 Task: Open Card Emergency Response Planning in Board Website Performance to Workspace Financial Reporting and add a team member Softage.3@softage.net, a label Blue, a checklist Network Security, an attachment from your computer, a color Blue and finally, add a card description 'Plan and execute company team-building conference with team-building challenges on leadership' and a comment 'We should approach this task with a sense of curiosity and a willingness to ask questions to gain a deeper understanding.'. Add a start date 'Jan 03, 2024' with a due date 'Jan 10, 2024'
Action: Mouse moved to (436, 130)
Screenshot: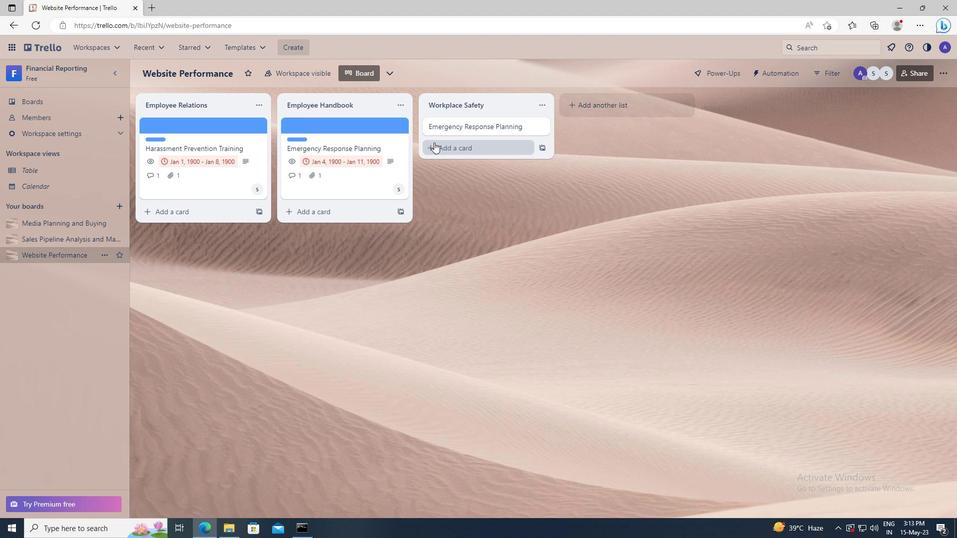 
Action: Mouse pressed left at (436, 130)
Screenshot: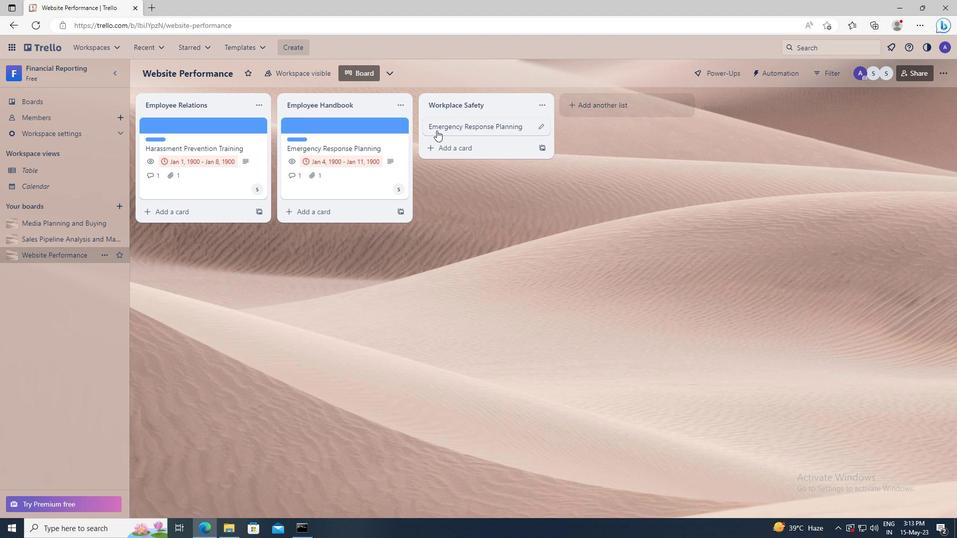 
Action: Mouse moved to (579, 161)
Screenshot: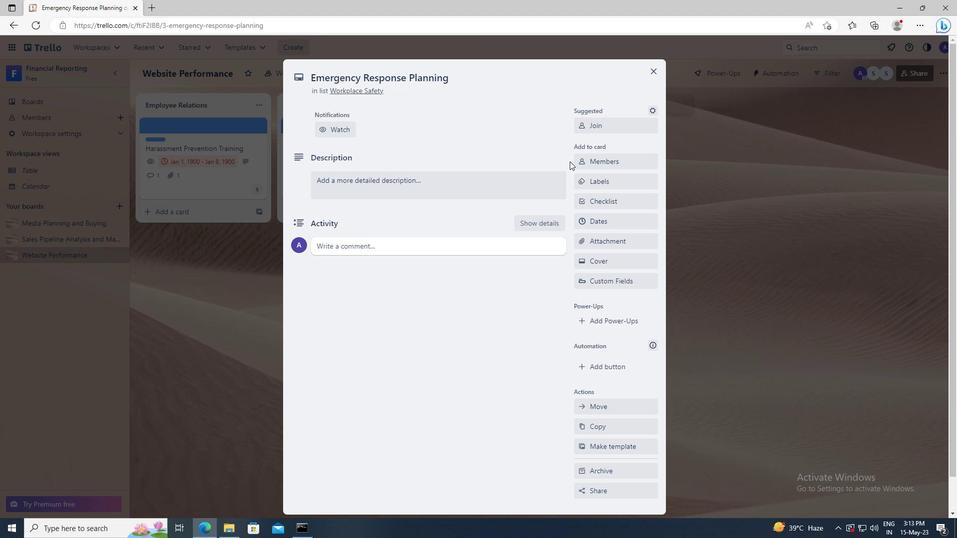 
Action: Mouse pressed left at (579, 161)
Screenshot: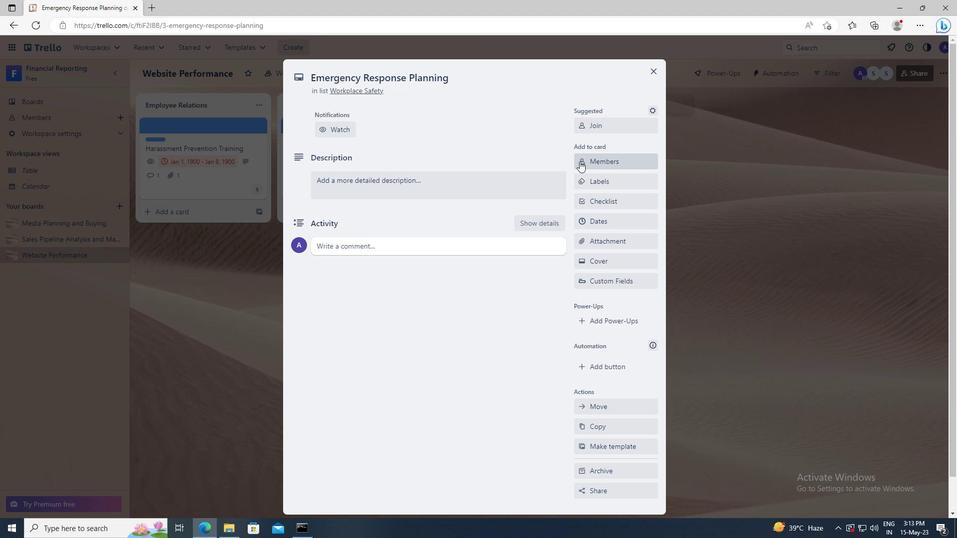 
Action: Mouse moved to (588, 208)
Screenshot: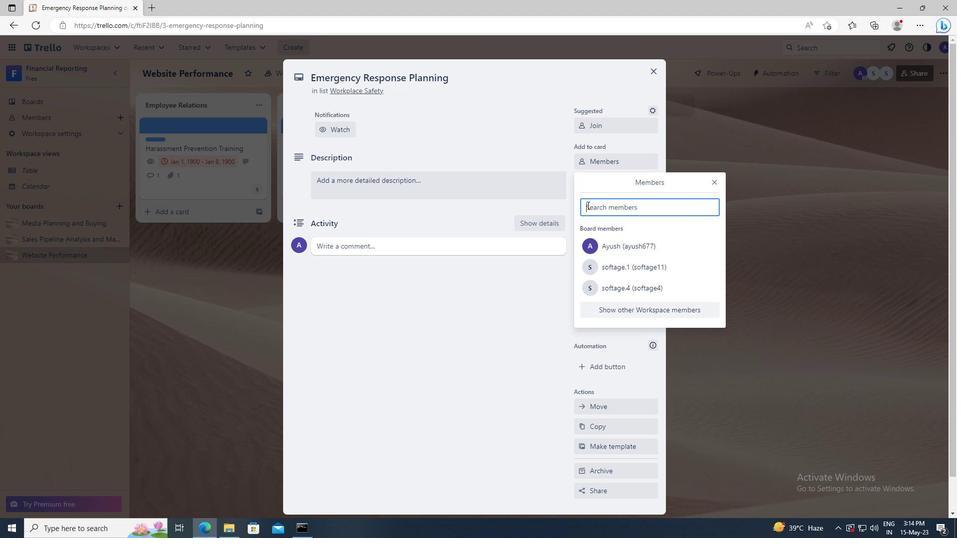 
Action: Mouse pressed left at (588, 208)
Screenshot: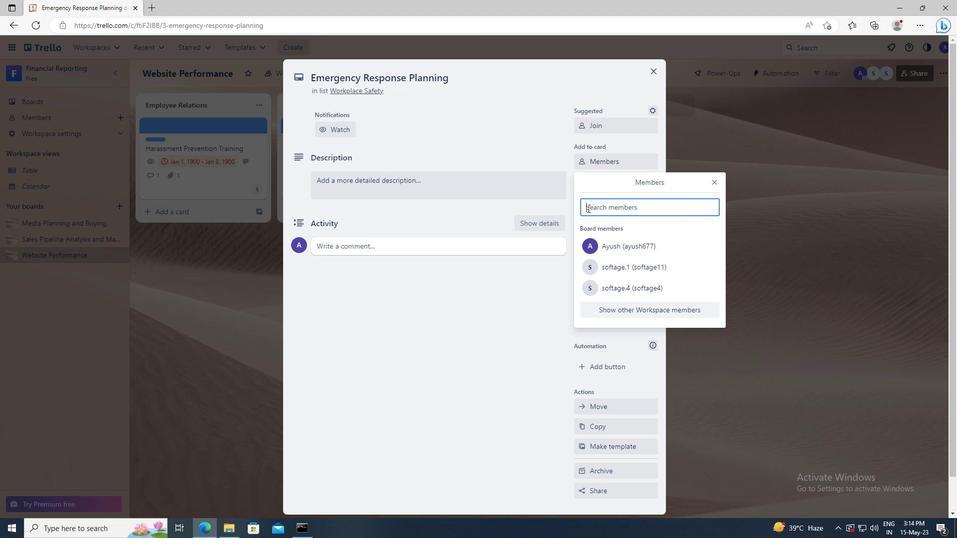 
Action: Key pressed <Key.shift>SOFTAGE.3
Screenshot: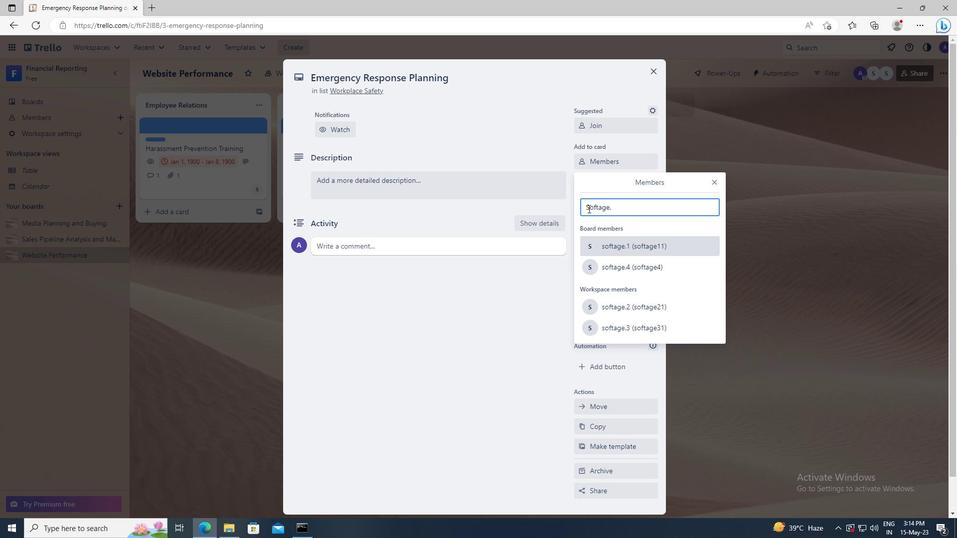 
Action: Mouse moved to (599, 298)
Screenshot: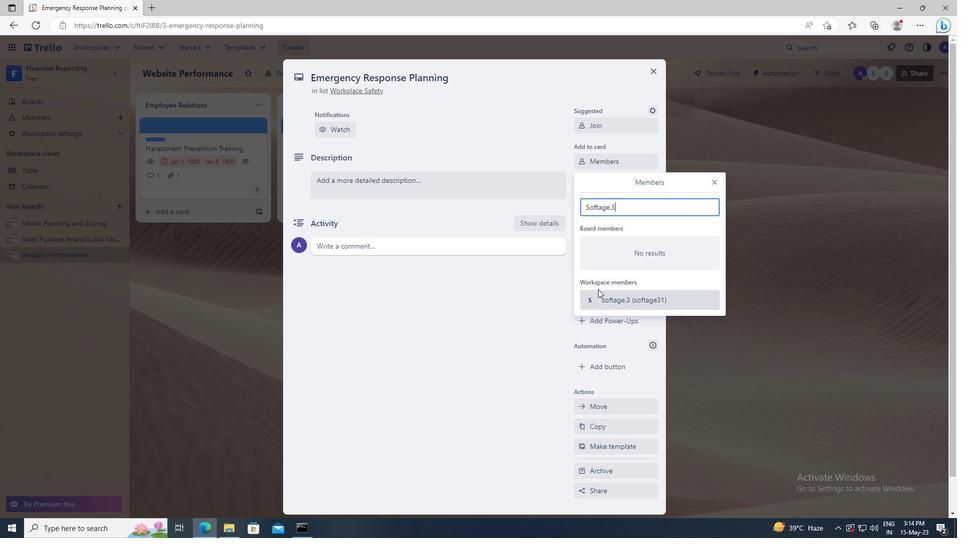 
Action: Mouse pressed left at (599, 298)
Screenshot: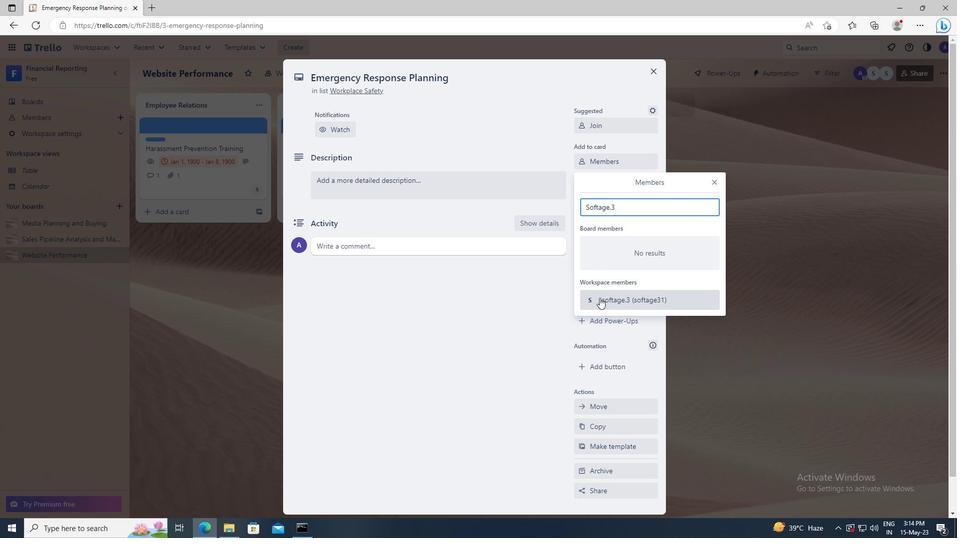 
Action: Mouse moved to (713, 184)
Screenshot: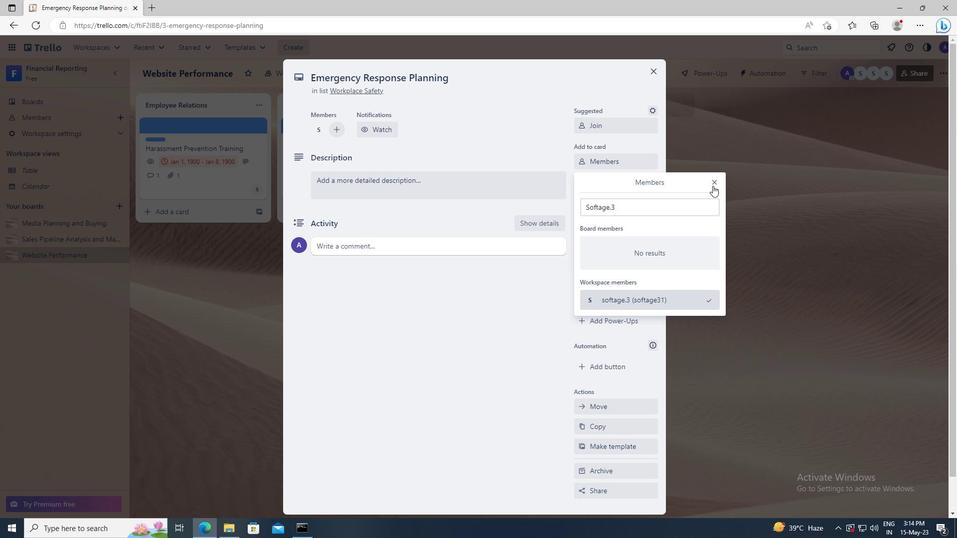 
Action: Mouse pressed left at (713, 184)
Screenshot: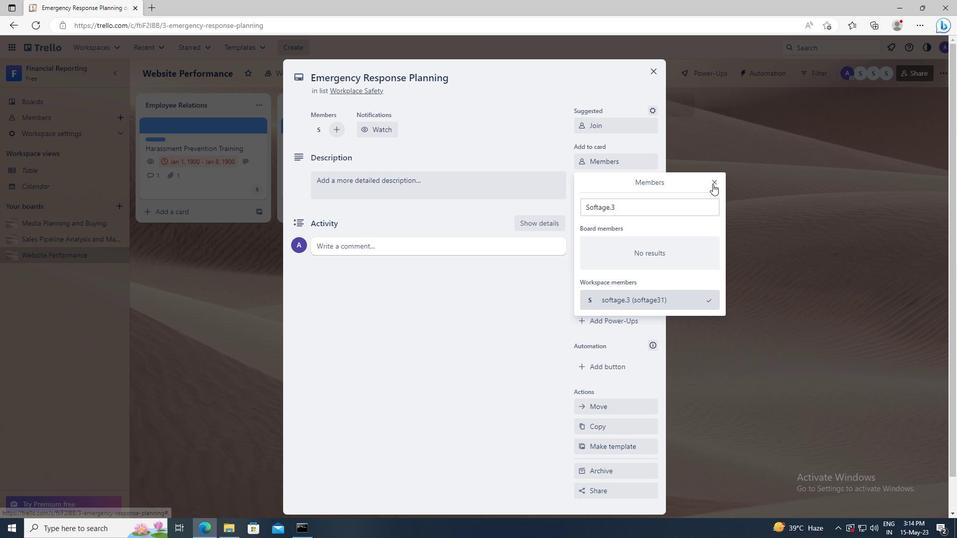 
Action: Mouse moved to (612, 183)
Screenshot: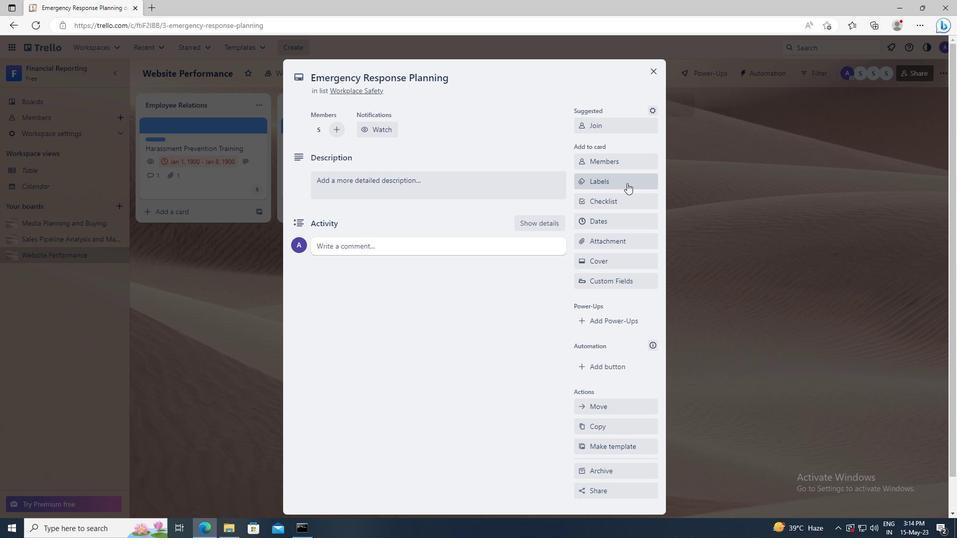 
Action: Mouse pressed left at (612, 183)
Screenshot: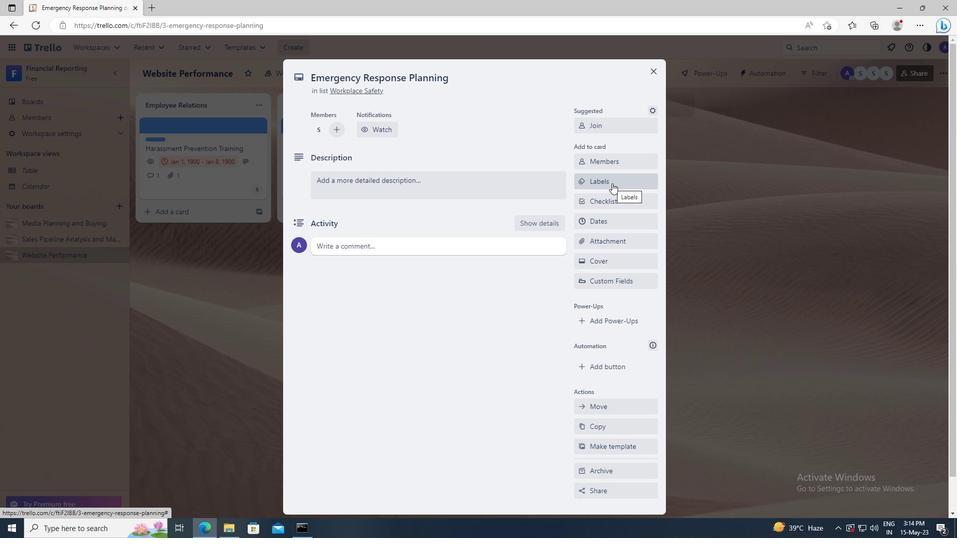 
Action: Mouse moved to (635, 378)
Screenshot: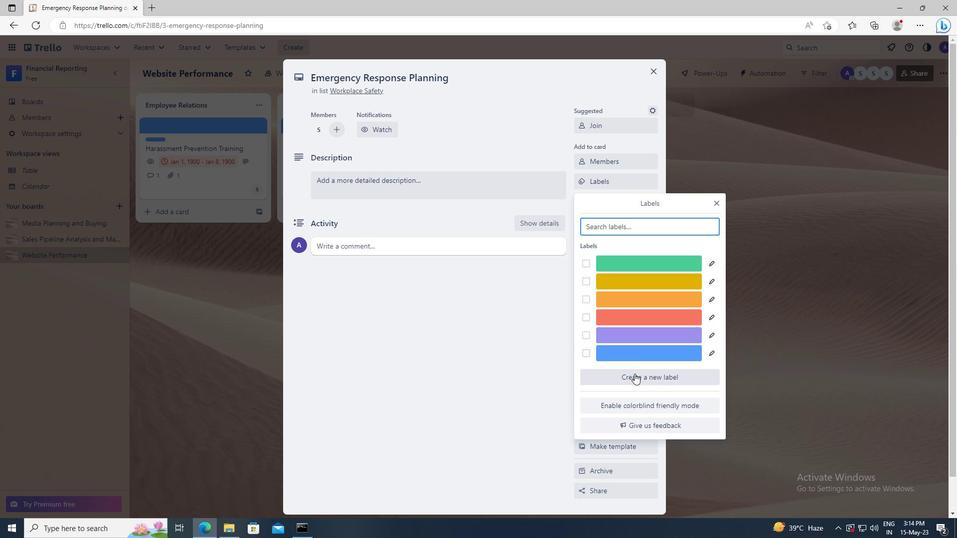 
Action: Mouse pressed left at (635, 378)
Screenshot: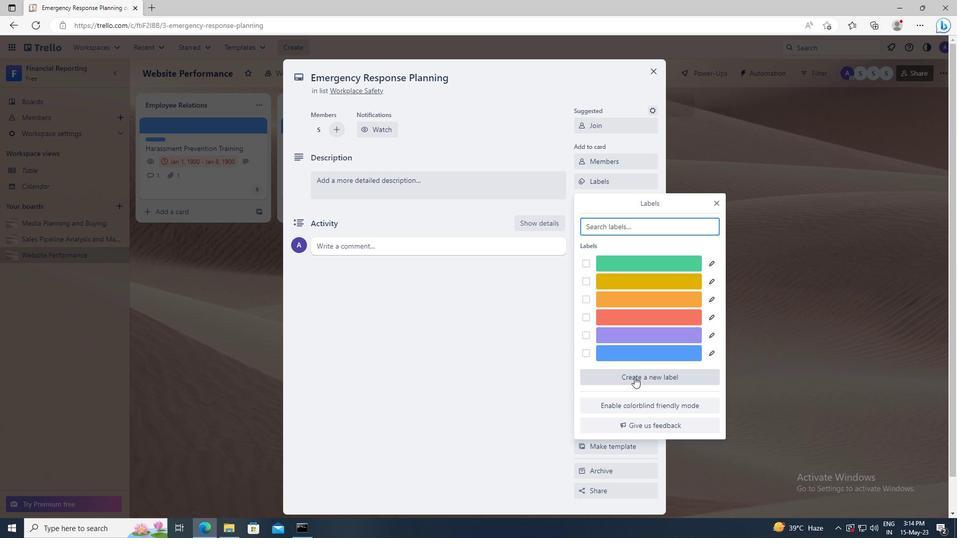 
Action: Mouse moved to (595, 400)
Screenshot: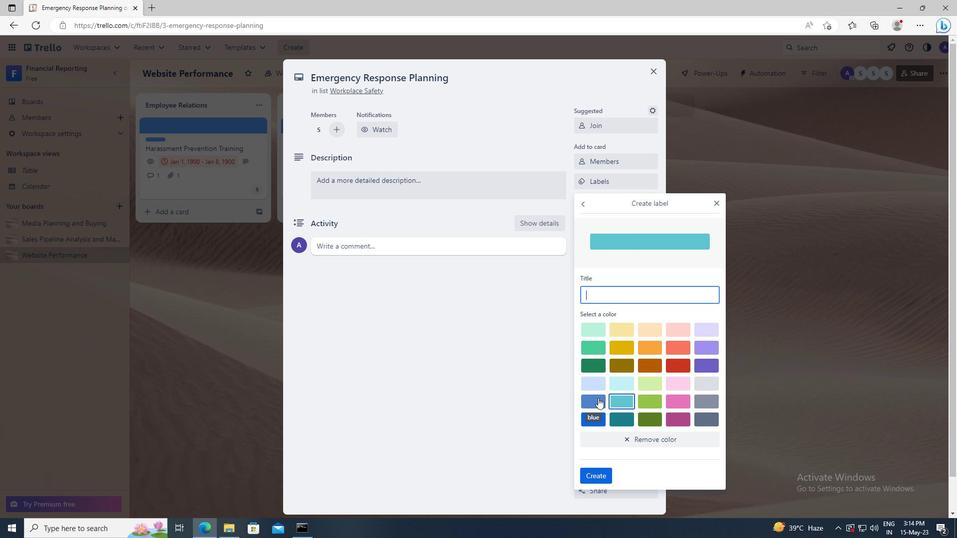 
Action: Mouse pressed left at (595, 400)
Screenshot: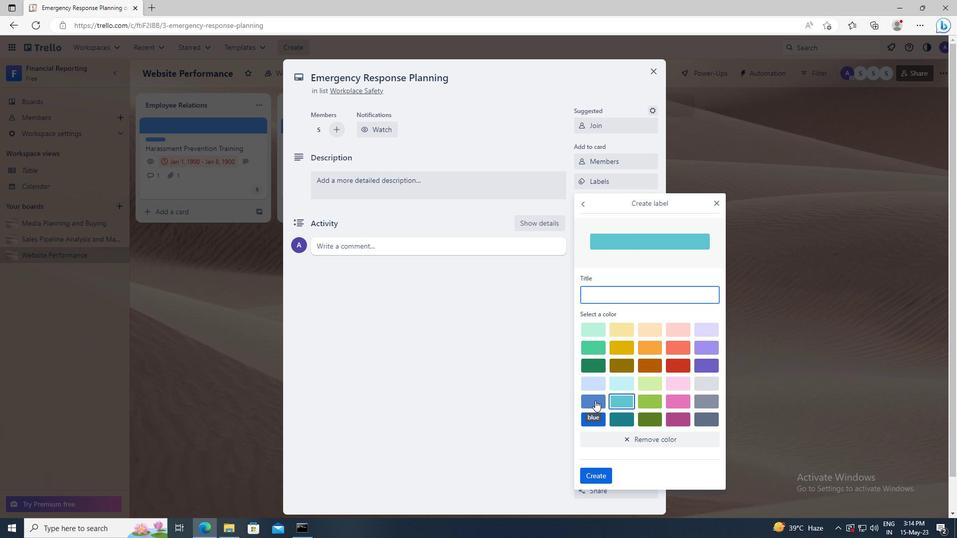 
Action: Mouse moved to (595, 474)
Screenshot: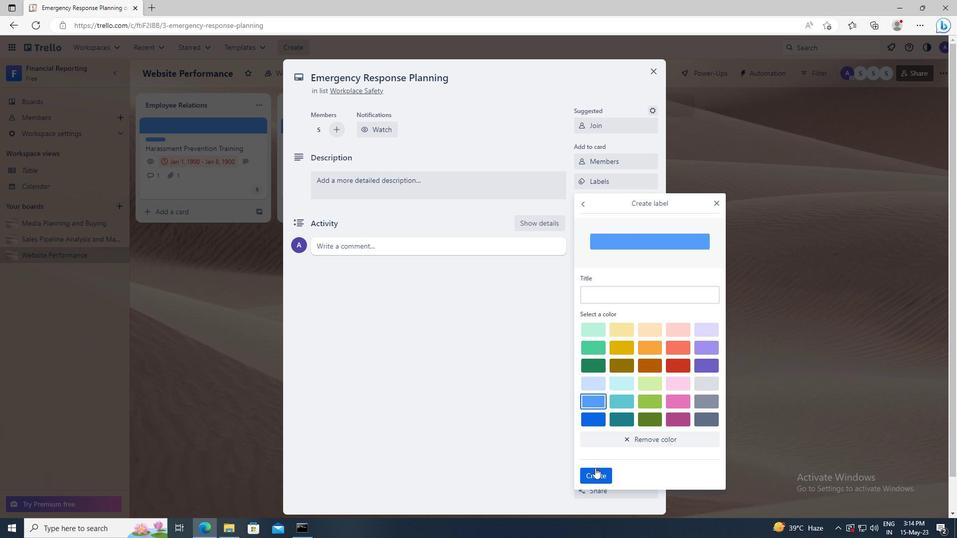 
Action: Mouse pressed left at (595, 474)
Screenshot: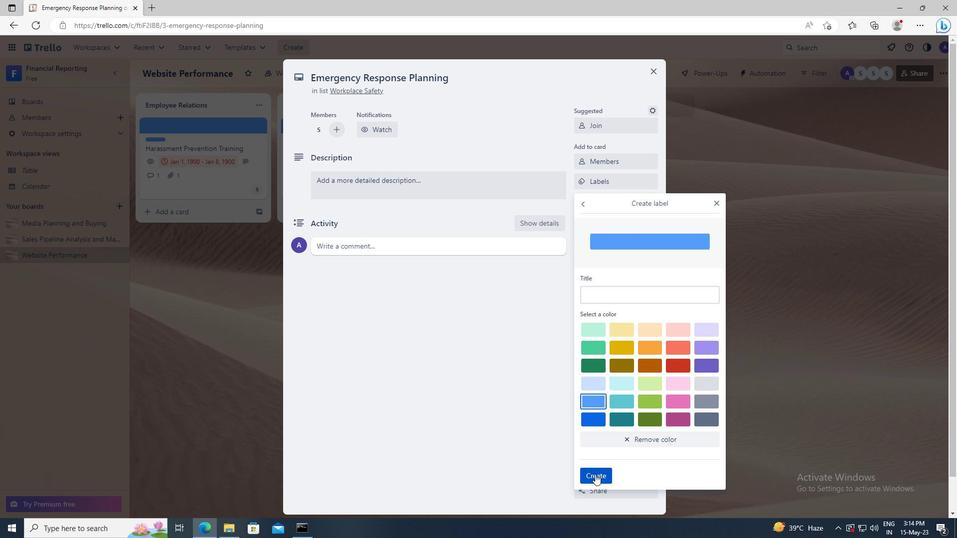 
Action: Mouse moved to (716, 203)
Screenshot: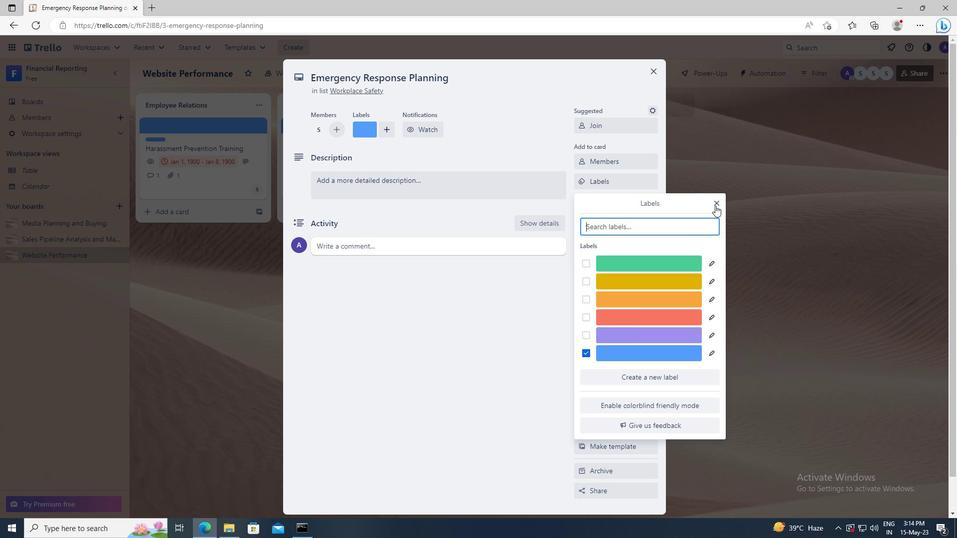 
Action: Mouse pressed left at (716, 203)
Screenshot: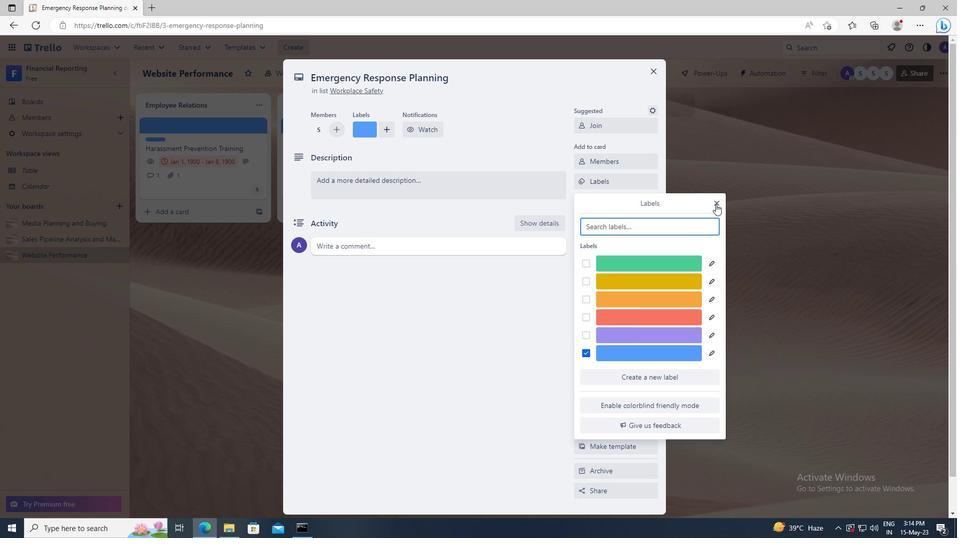 
Action: Mouse moved to (626, 201)
Screenshot: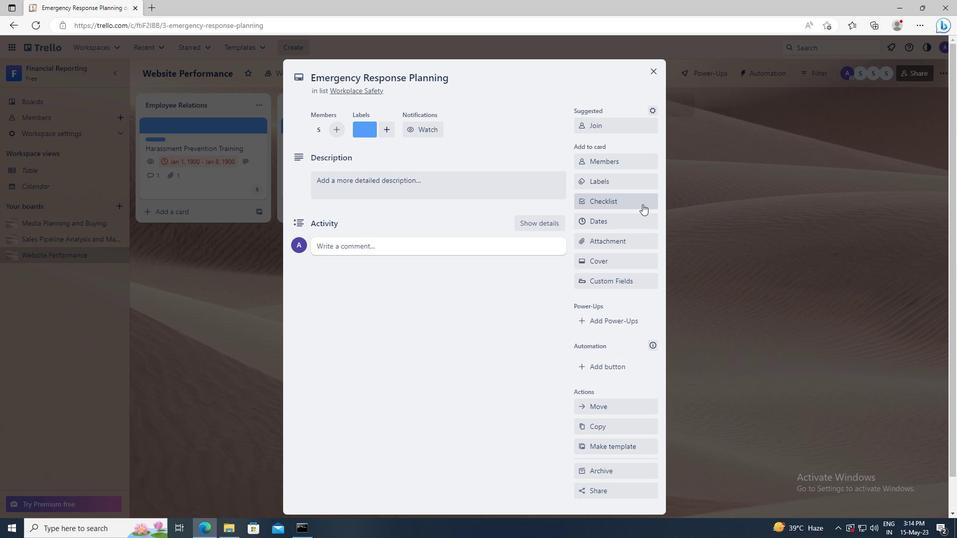 
Action: Mouse pressed left at (626, 201)
Screenshot: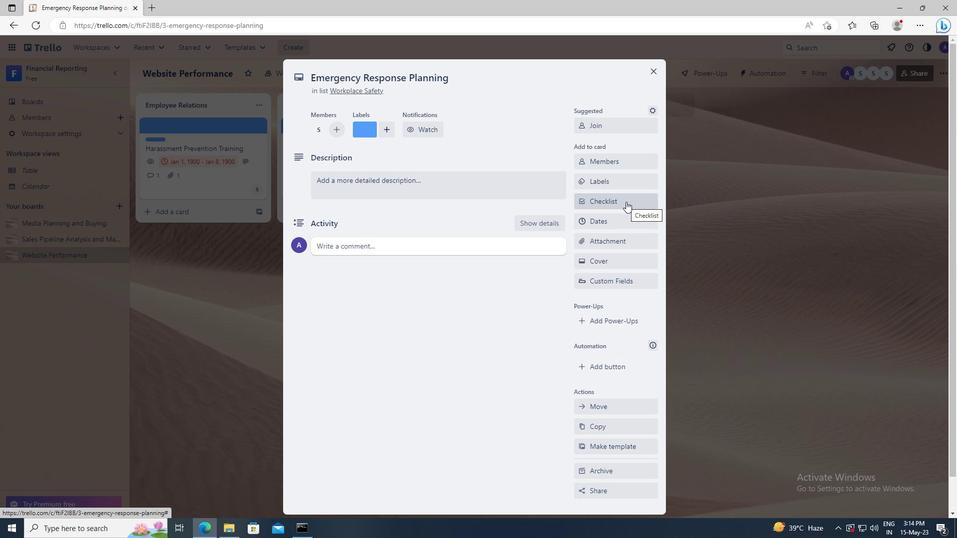 
Action: Key pressed <Key.shift>NETWORK<Key.space><Key.shift_r>SECURITY
Screenshot: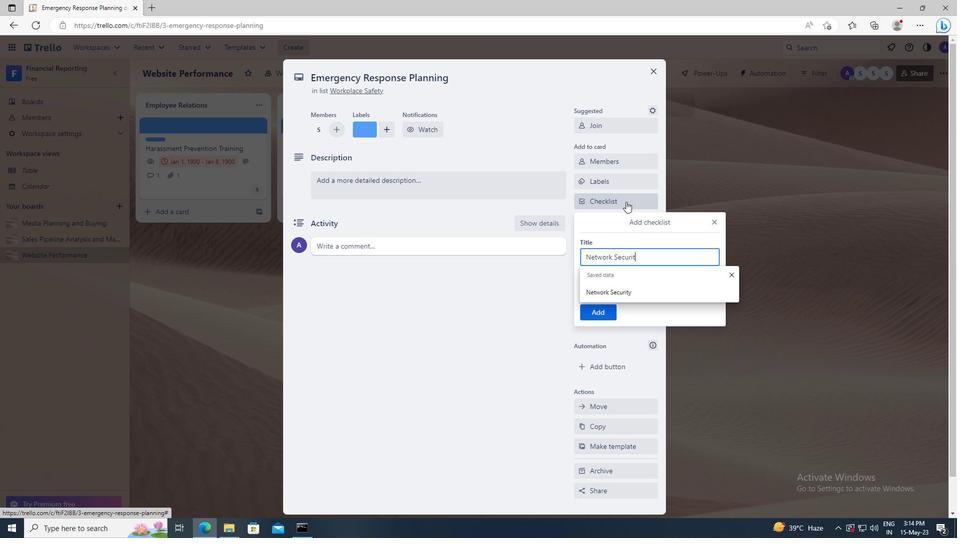 
Action: Mouse moved to (606, 310)
Screenshot: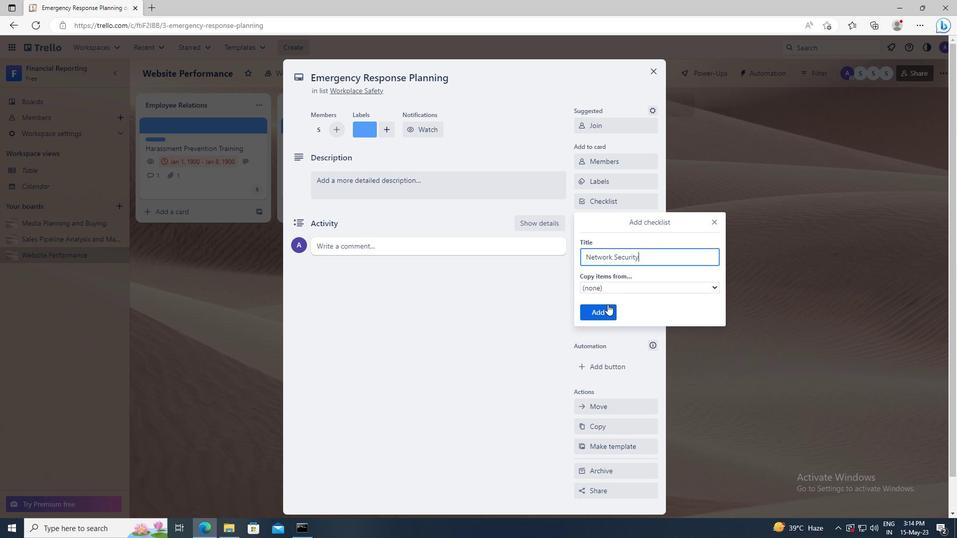 
Action: Mouse pressed left at (606, 310)
Screenshot: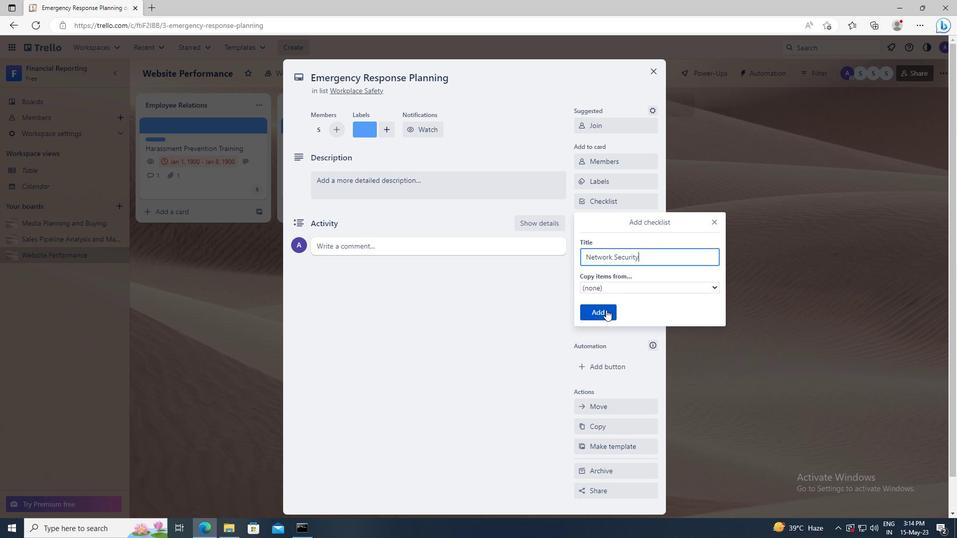 
Action: Mouse moved to (600, 246)
Screenshot: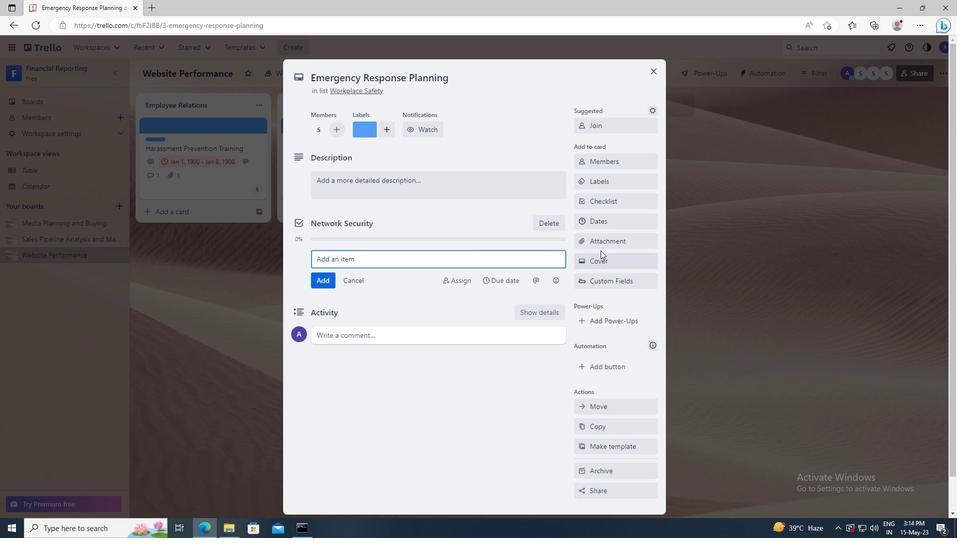
Action: Mouse pressed left at (600, 246)
Screenshot: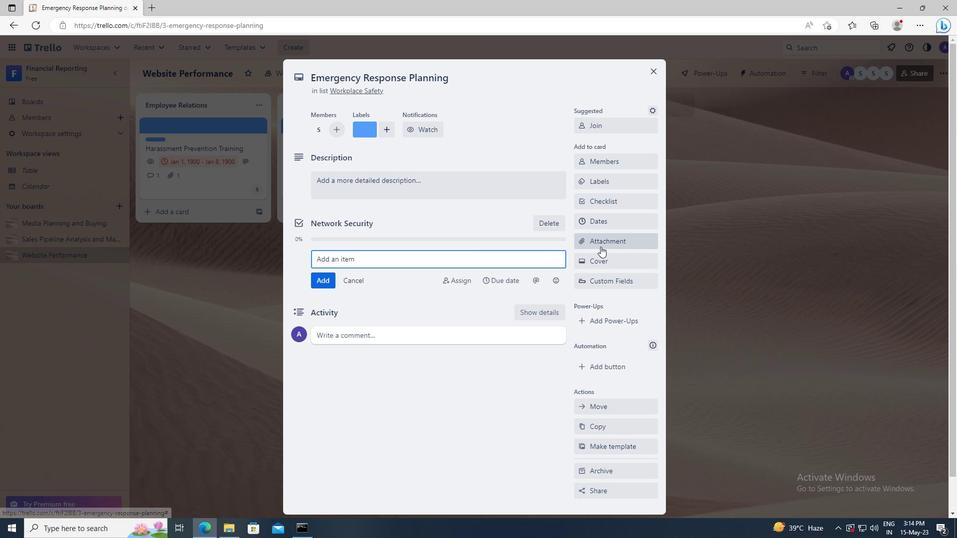 
Action: Mouse moved to (599, 283)
Screenshot: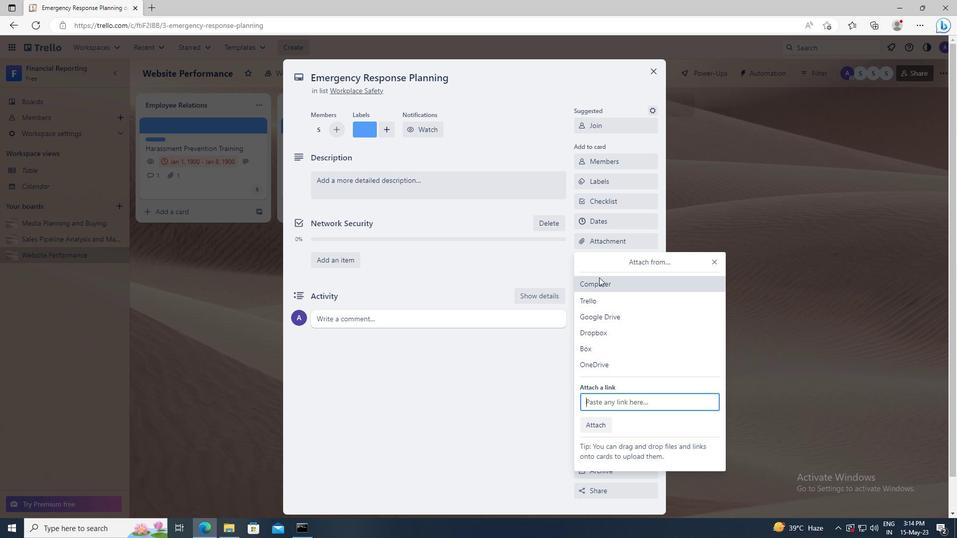 
Action: Mouse pressed left at (599, 283)
Screenshot: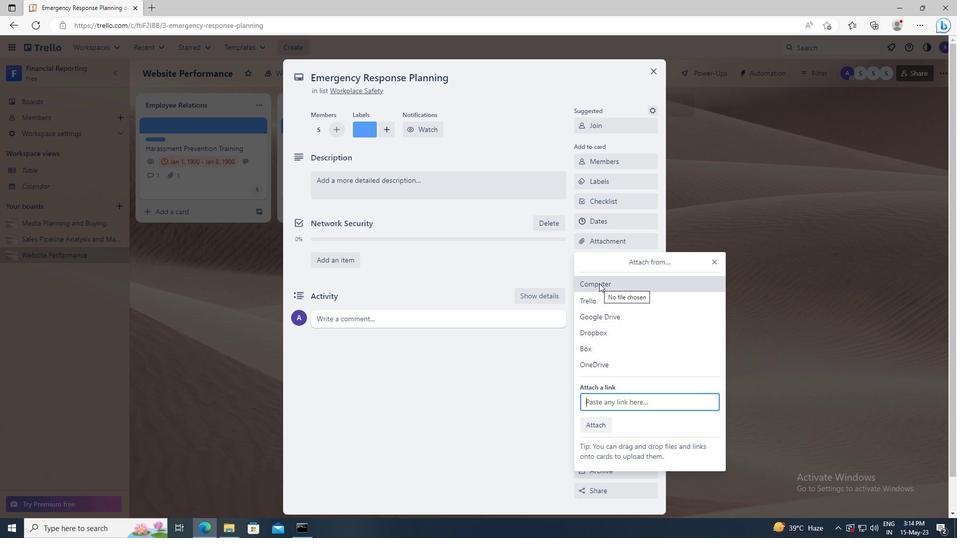 
Action: Mouse moved to (266, 89)
Screenshot: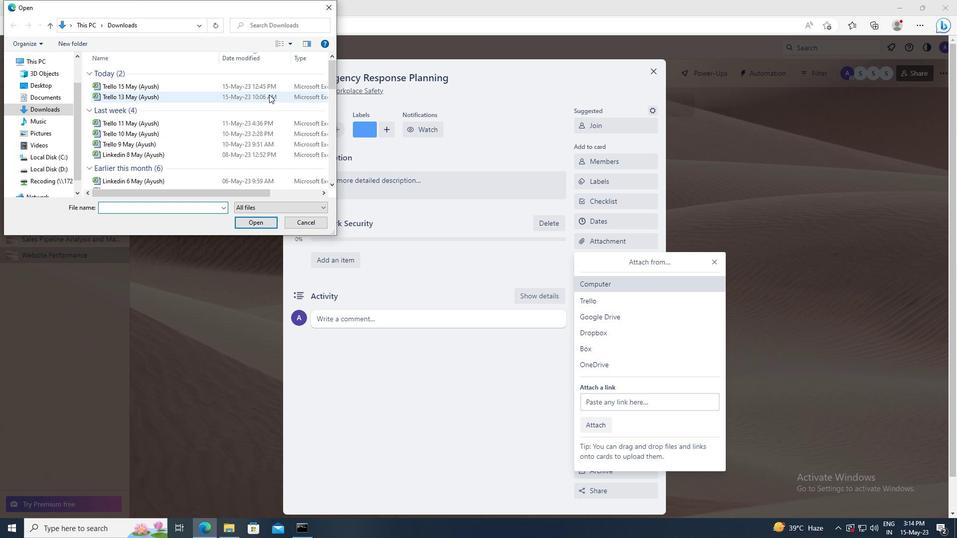 
Action: Mouse pressed left at (266, 89)
Screenshot: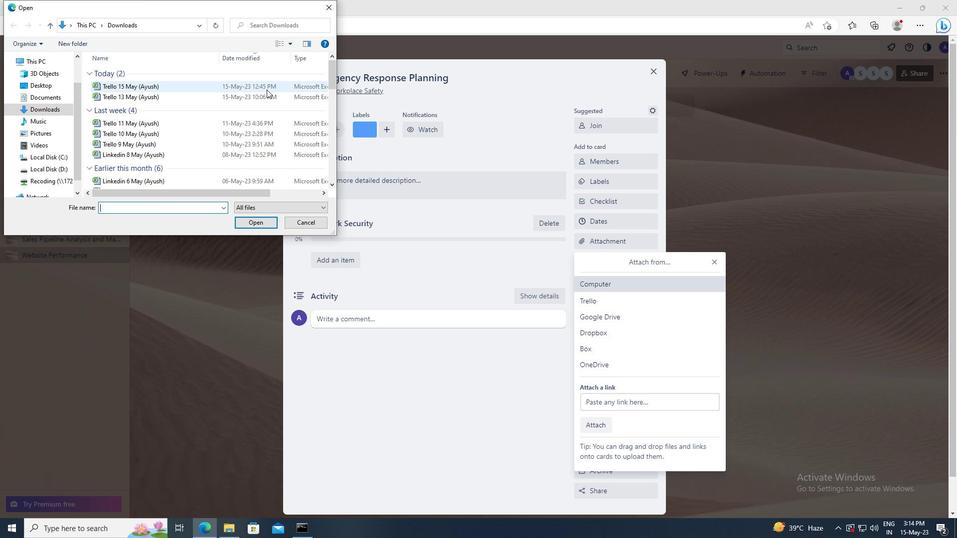 
Action: Mouse moved to (270, 221)
Screenshot: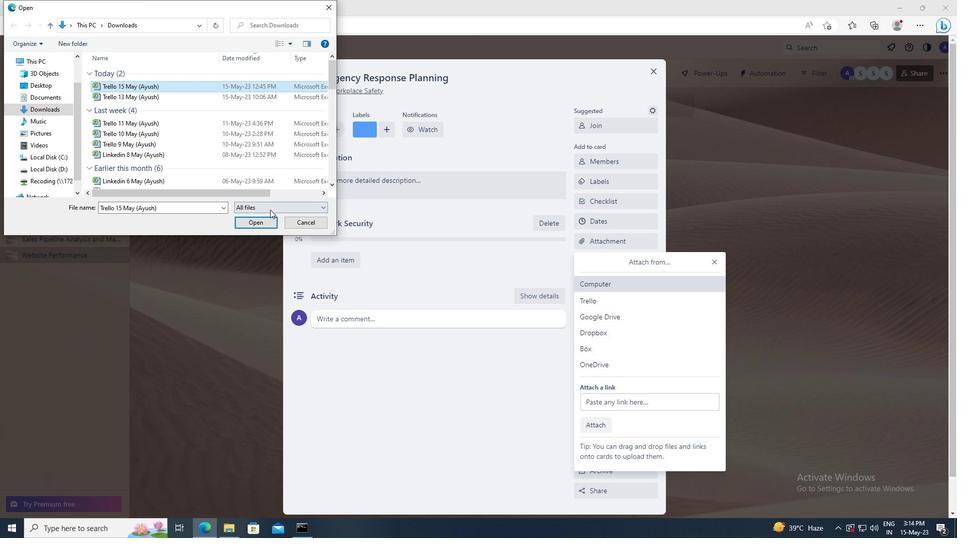 
Action: Mouse pressed left at (270, 221)
Screenshot: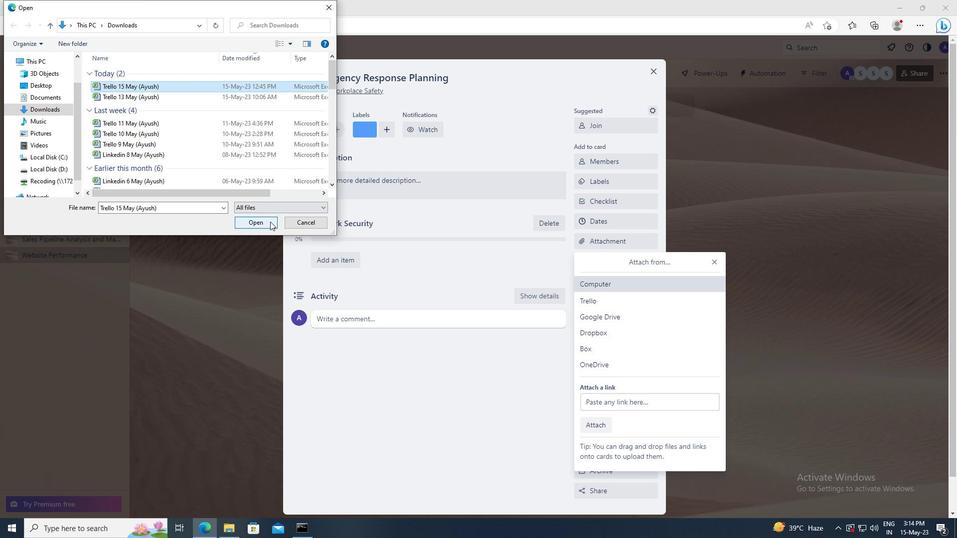 
Action: Mouse moved to (587, 264)
Screenshot: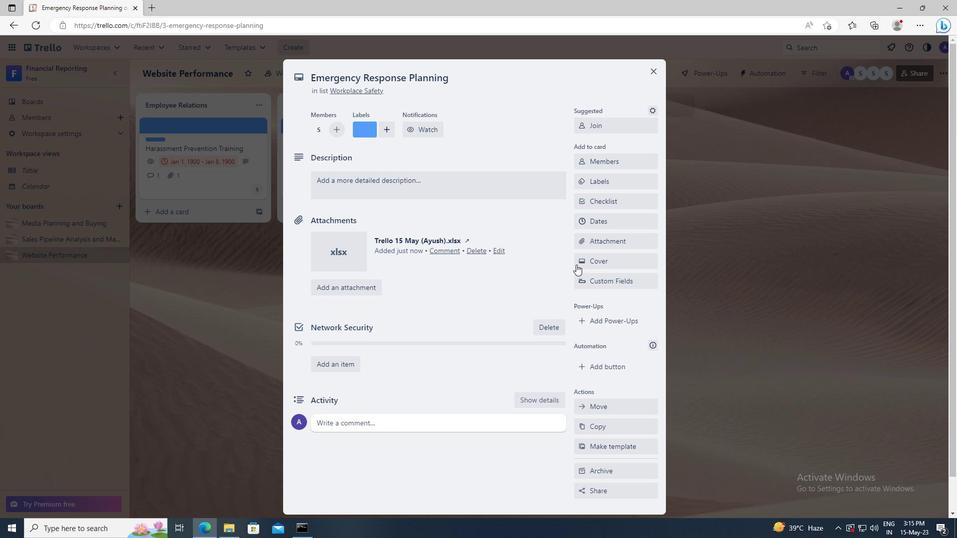 
Action: Mouse pressed left at (587, 264)
Screenshot: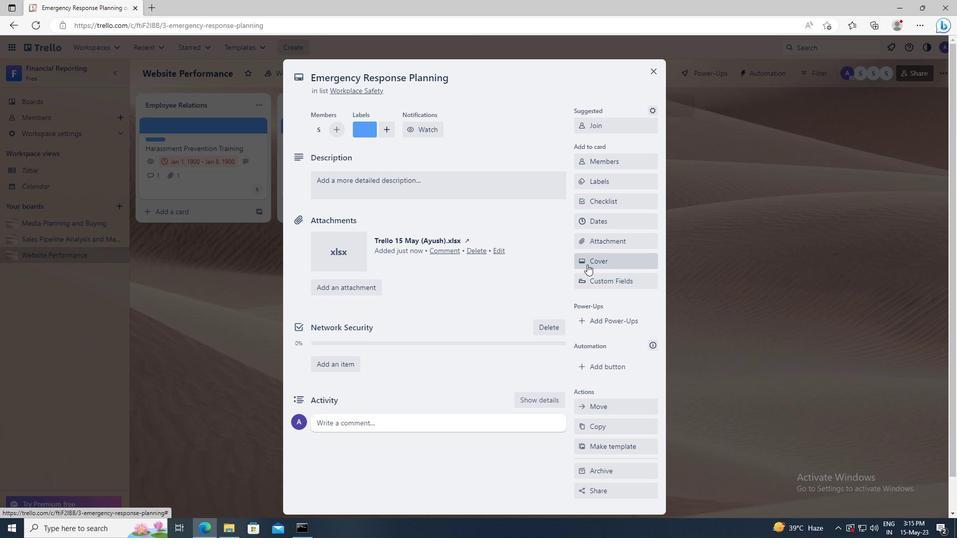 
Action: Mouse moved to (592, 339)
Screenshot: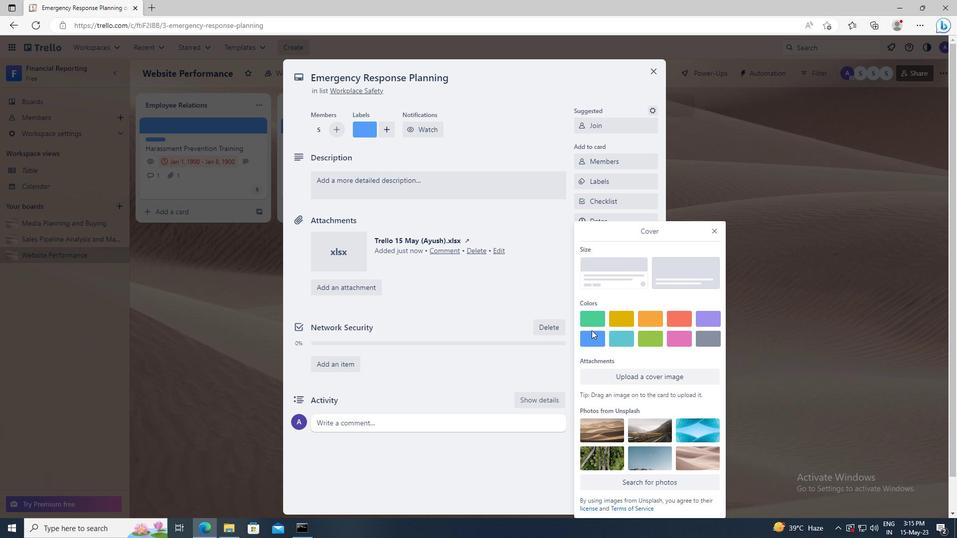 
Action: Mouse pressed left at (592, 339)
Screenshot: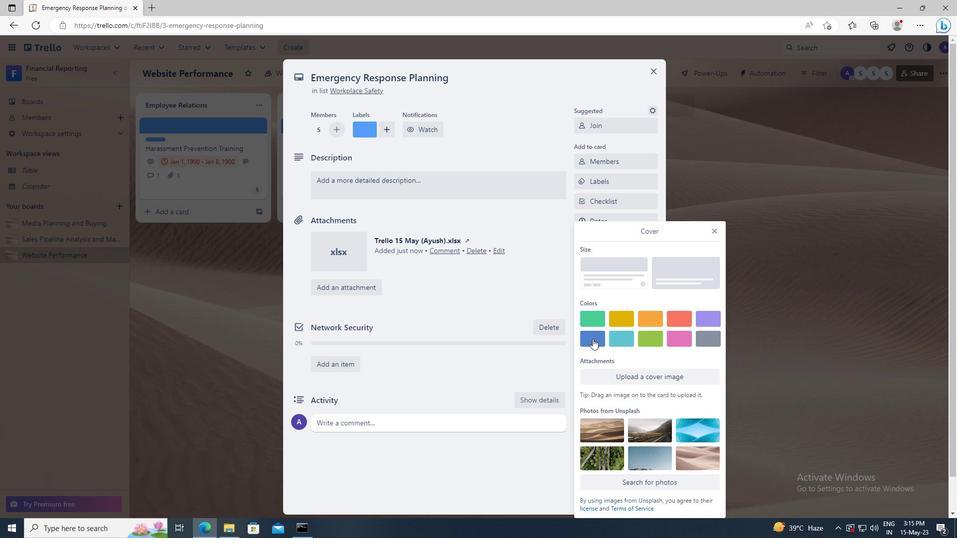 
Action: Mouse moved to (716, 212)
Screenshot: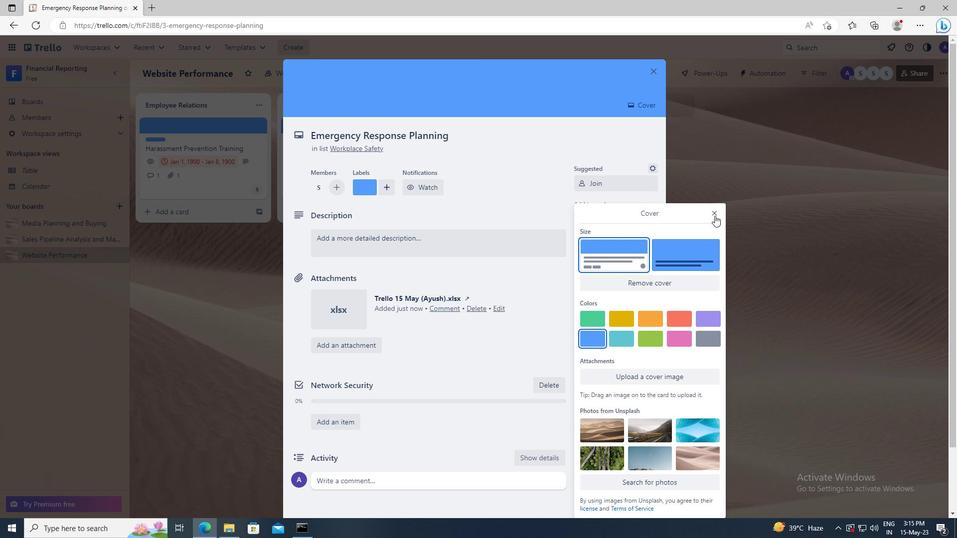 
Action: Mouse pressed left at (716, 212)
Screenshot: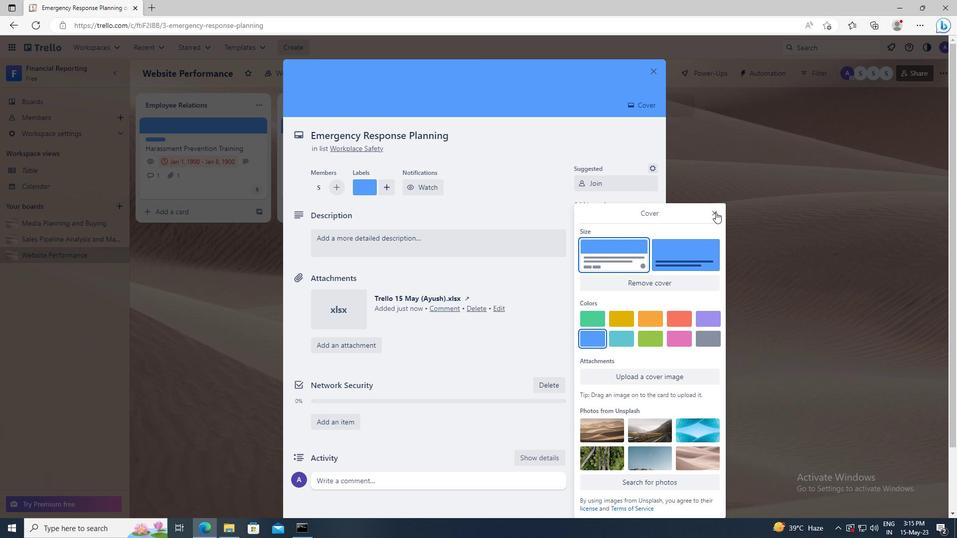 
Action: Mouse moved to (518, 240)
Screenshot: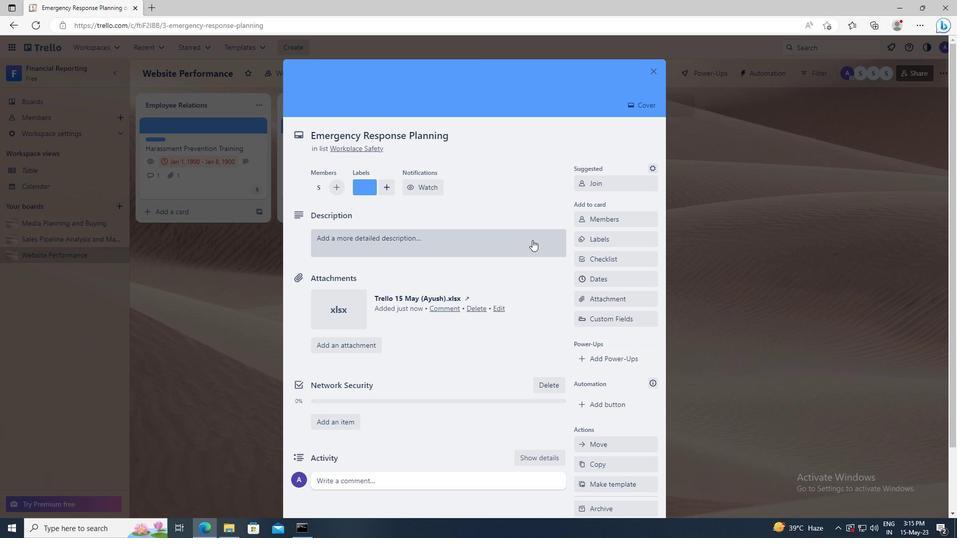 
Action: Mouse pressed left at (518, 240)
Screenshot: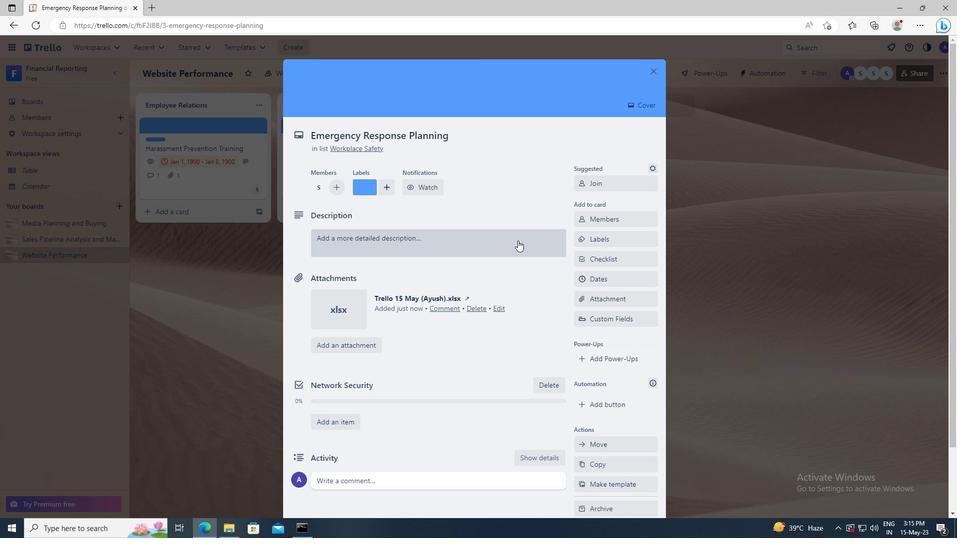 
Action: Key pressed <Key.shift>PLAN<Key.space>AND<Key.space>EXECUTE<Key.space>COMPANY<Key.space>TEAM-BUILDING<Key.space>CONFERENCE<Key.space>WITH<Key.space>TEAM-BUILDING<Key.space>CHALLENGES<Key.space>ON<Key.space>LEADERSHIP
Screenshot: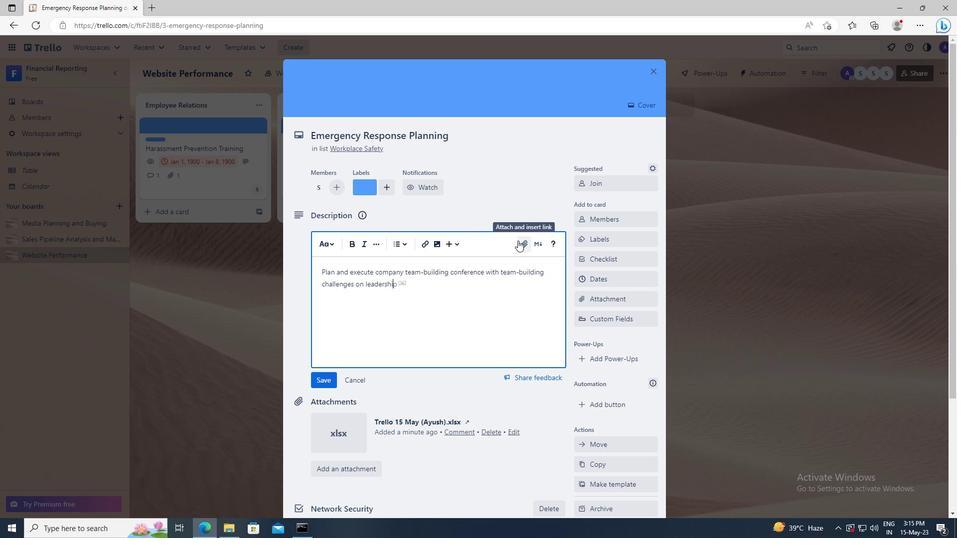 
Action: Mouse scrolled (518, 240) with delta (0, 0)
Screenshot: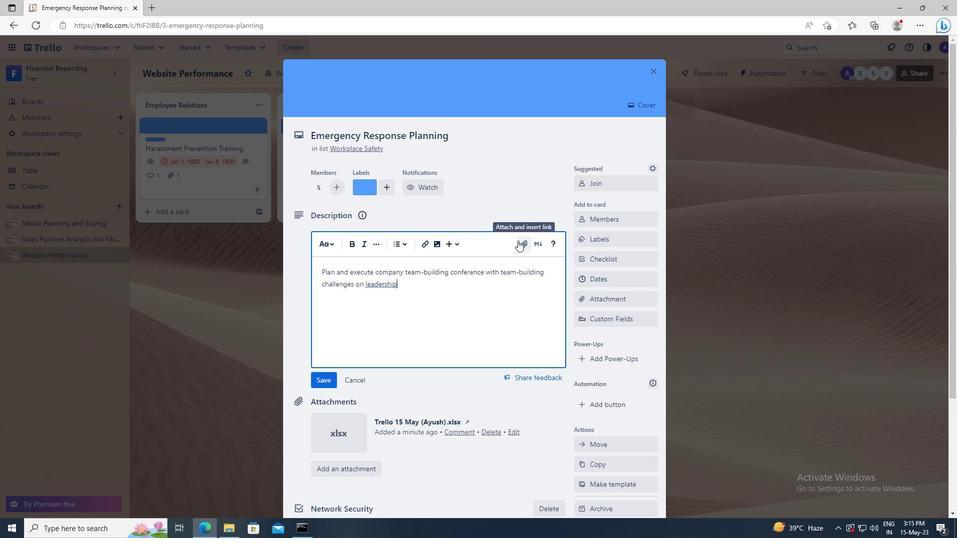
Action: Mouse moved to (329, 308)
Screenshot: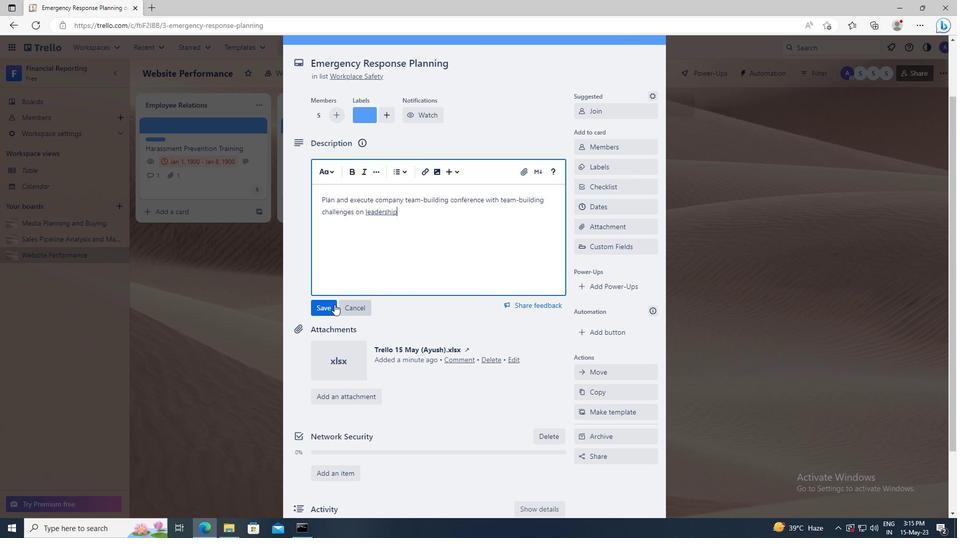 
Action: Mouse pressed left at (329, 308)
Screenshot: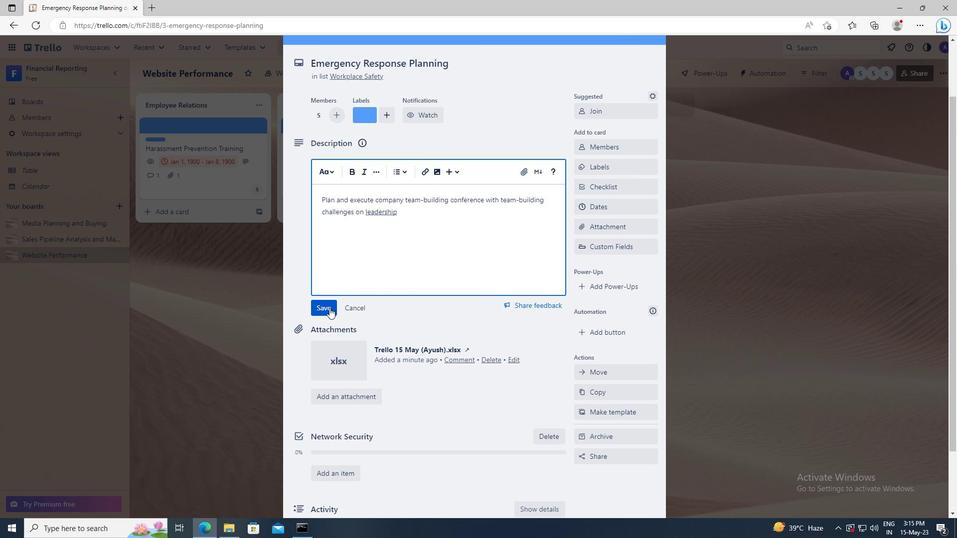 
Action: Mouse moved to (329, 335)
Screenshot: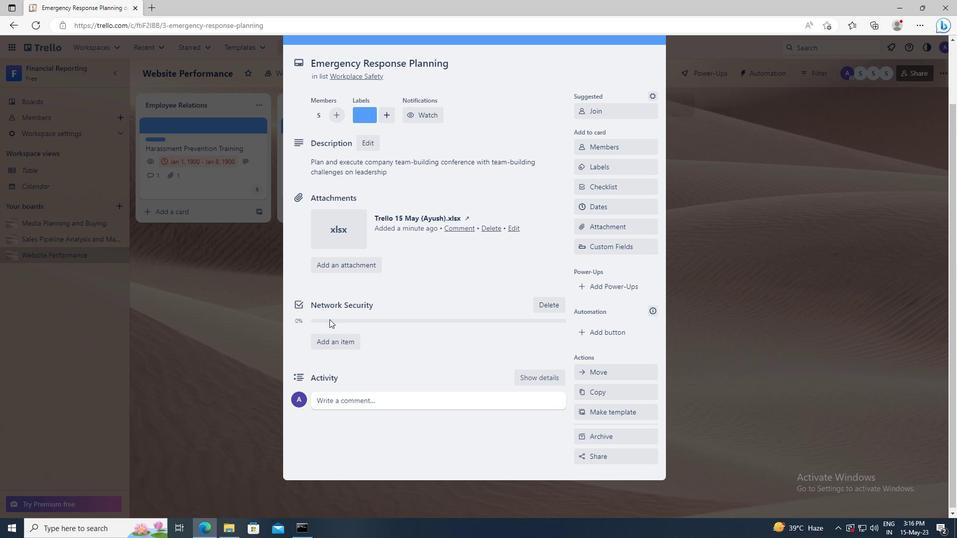 
Action: Mouse scrolled (329, 335) with delta (0, 0)
Screenshot: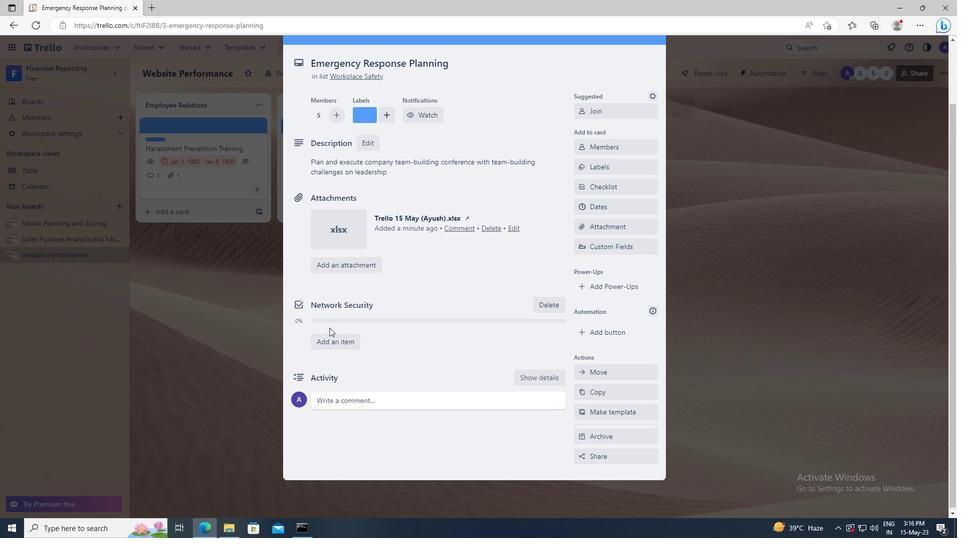 
Action: Mouse moved to (338, 399)
Screenshot: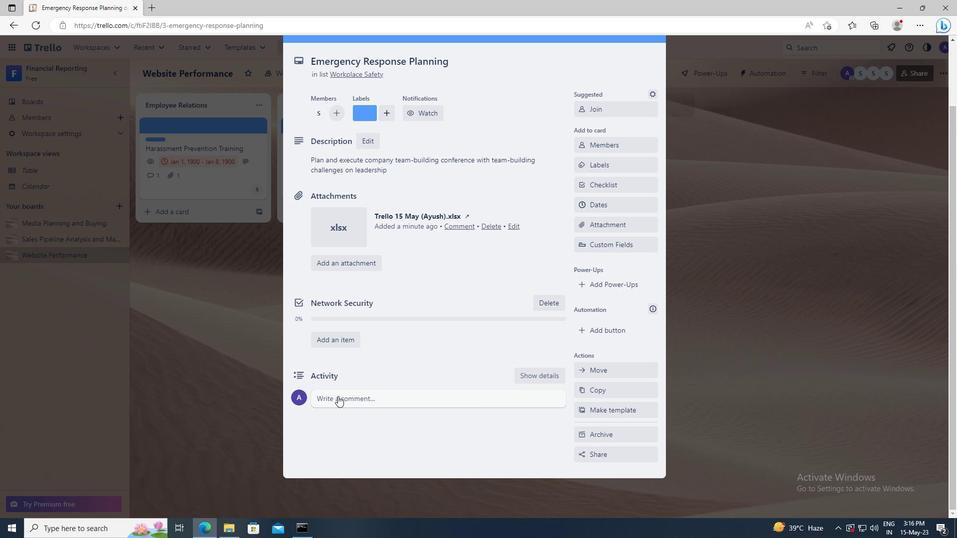 
Action: Mouse pressed left at (338, 399)
Screenshot: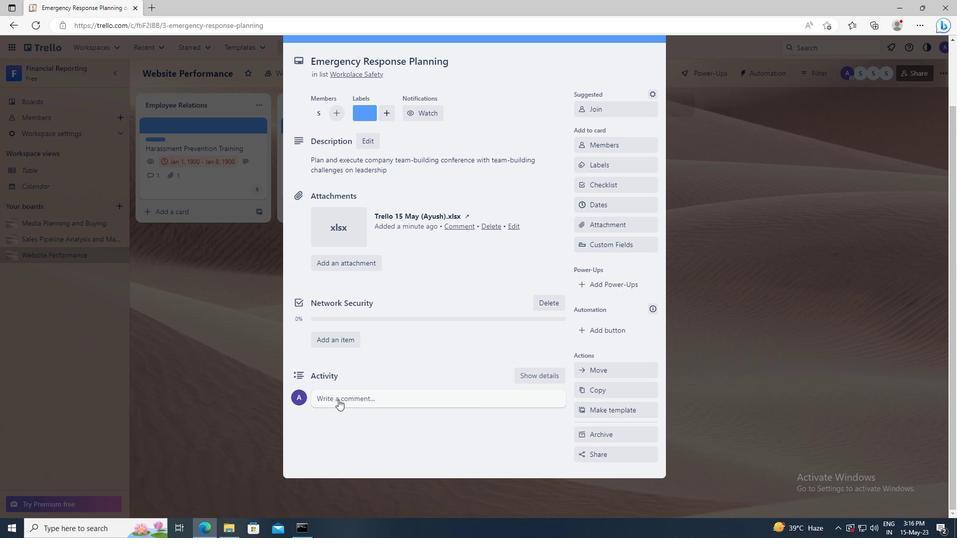 
Action: Key pressed <Key.shift_r>WE<Key.space>SHOULD<Key.space>APPROACH<Key.space>THIS<Key.space>TASK<Key.space>WITH<Key.space>A<Key.space>SENSE<Key.space>OF<Key.space>CURIOSITY<Key.space>AND<Key.space>A<Key.space>WILLINGNESS<Key.space>TO<Key.space>ASK<Key.space>QUESTIONS<Key.space>TO<Key.space>GAIN<Key.space>A<Key.space>DEEPER<Key.space>UNDERSTANDING.
Screenshot: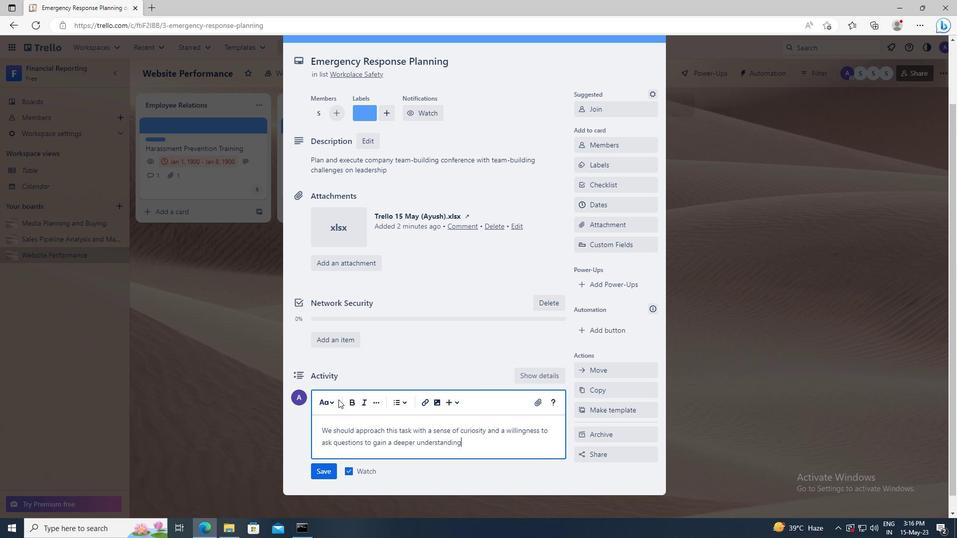 
Action: Mouse moved to (333, 468)
Screenshot: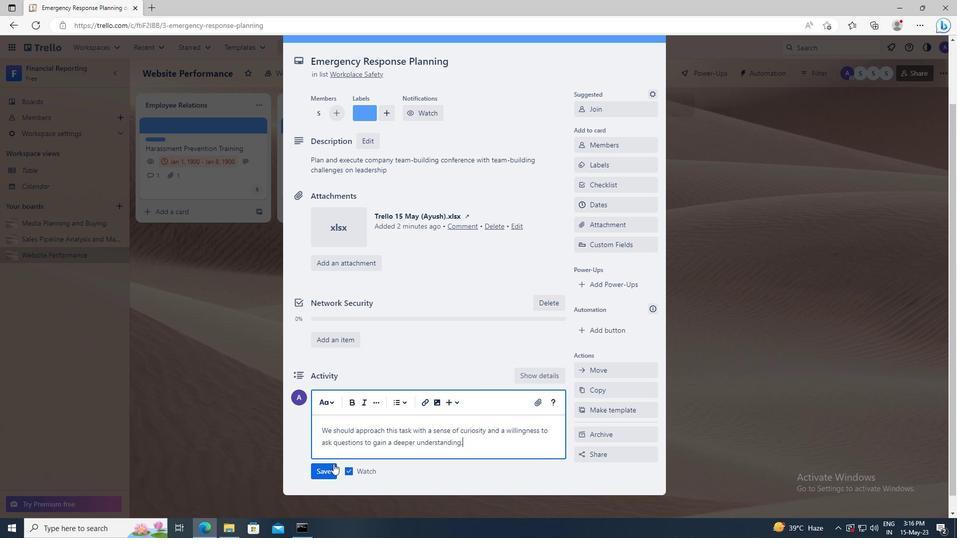 
Action: Mouse pressed left at (333, 468)
Screenshot: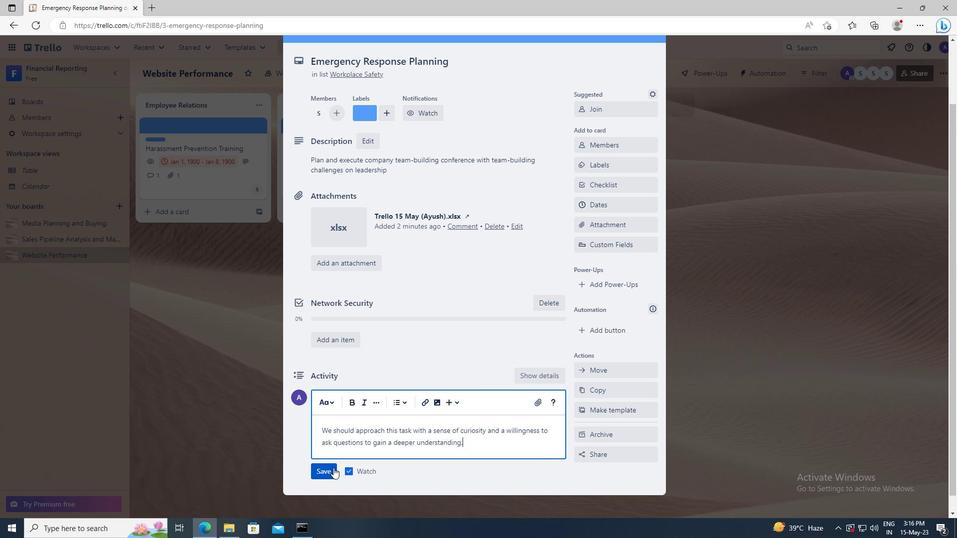 
Action: Mouse moved to (605, 207)
Screenshot: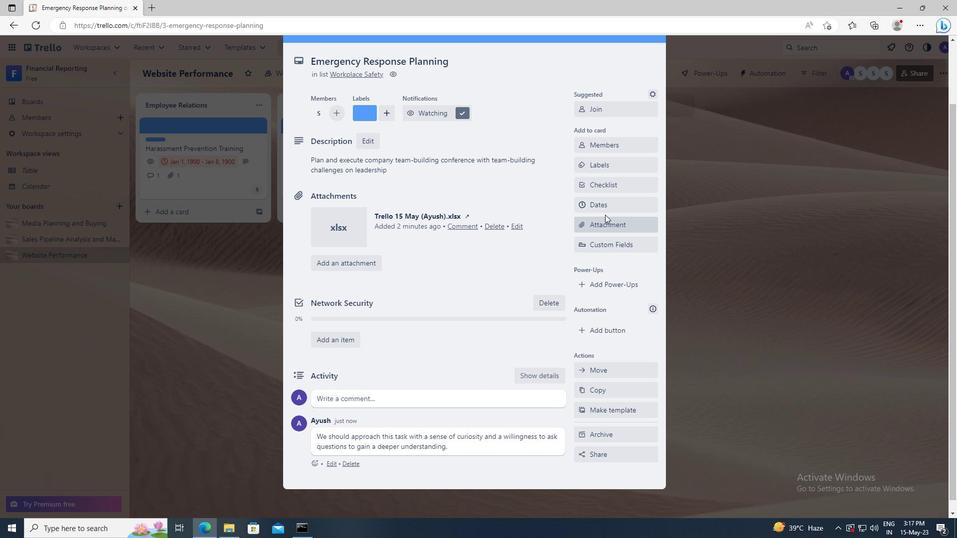 
Action: Mouse pressed left at (605, 207)
Screenshot: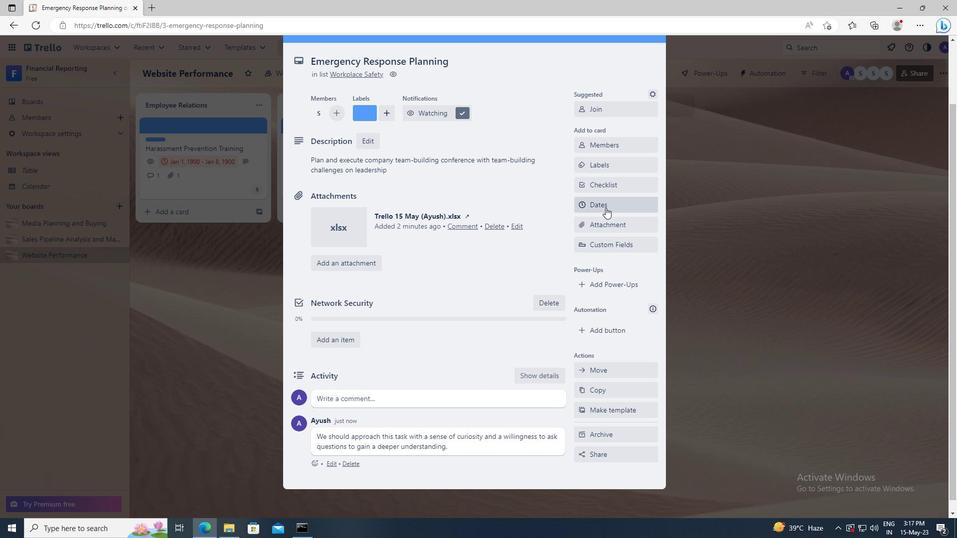 
Action: Mouse moved to (586, 254)
Screenshot: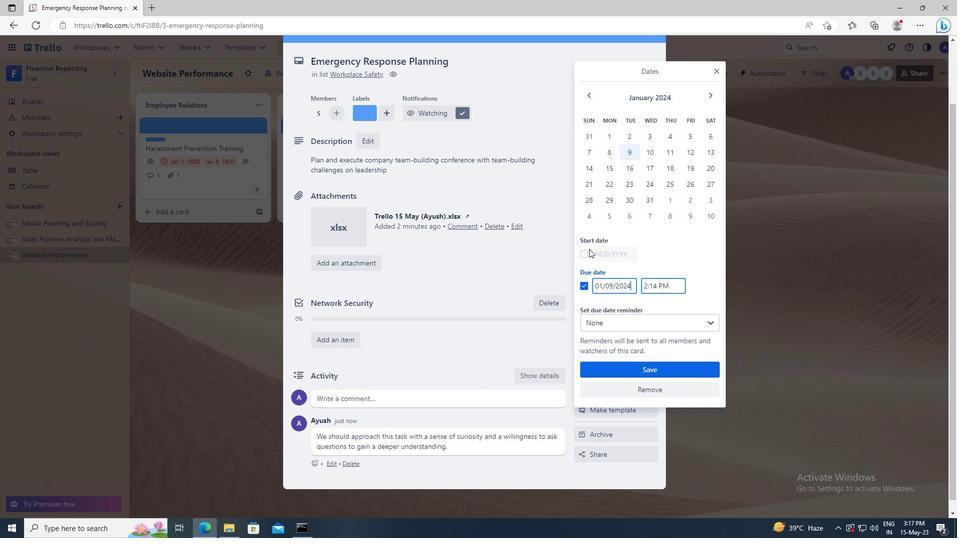 
Action: Mouse pressed left at (586, 254)
Screenshot: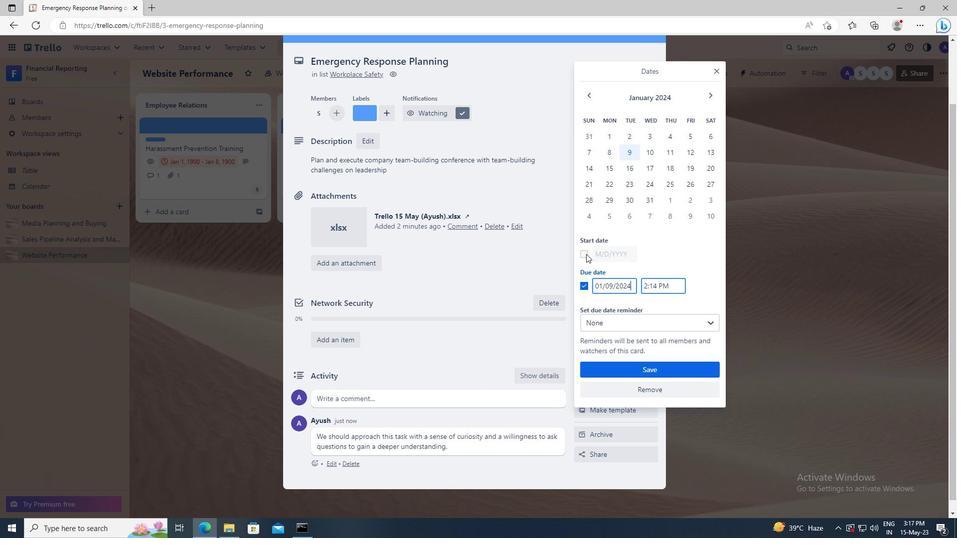 
Action: Mouse moved to (633, 252)
Screenshot: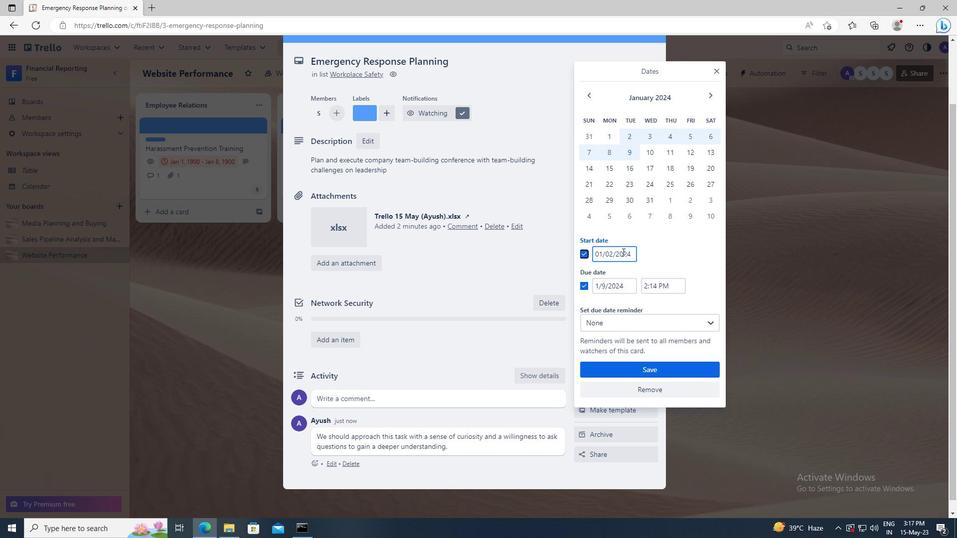 
Action: Mouse pressed left at (633, 252)
Screenshot: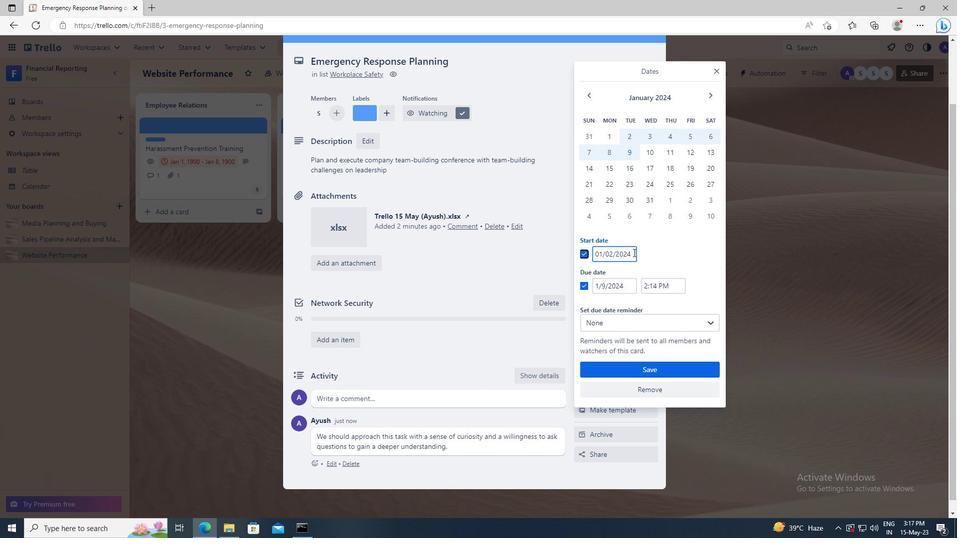 
Action: Key pressed <Key.left><Key.left><Key.left><Key.left><Key.left><Key.backspace>3
Screenshot: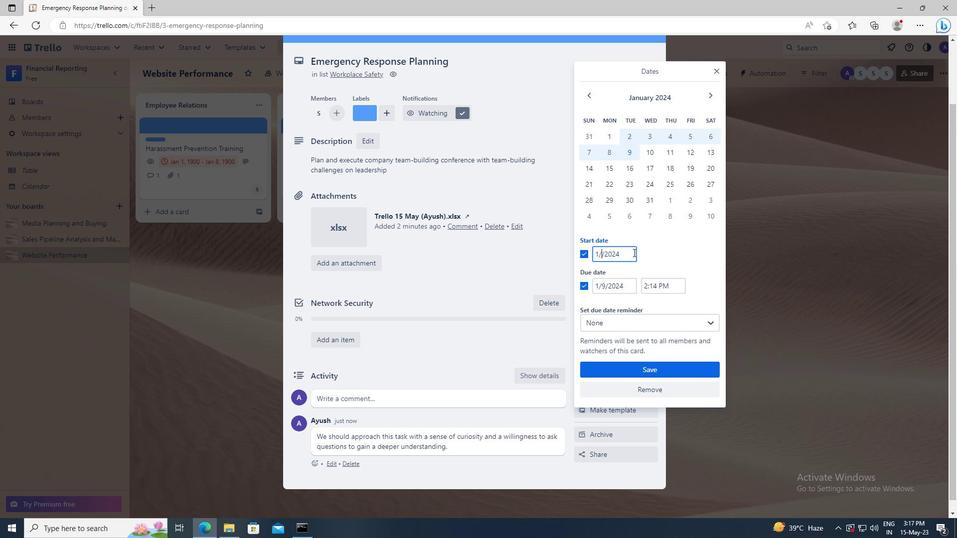 
Action: Mouse moved to (630, 286)
Screenshot: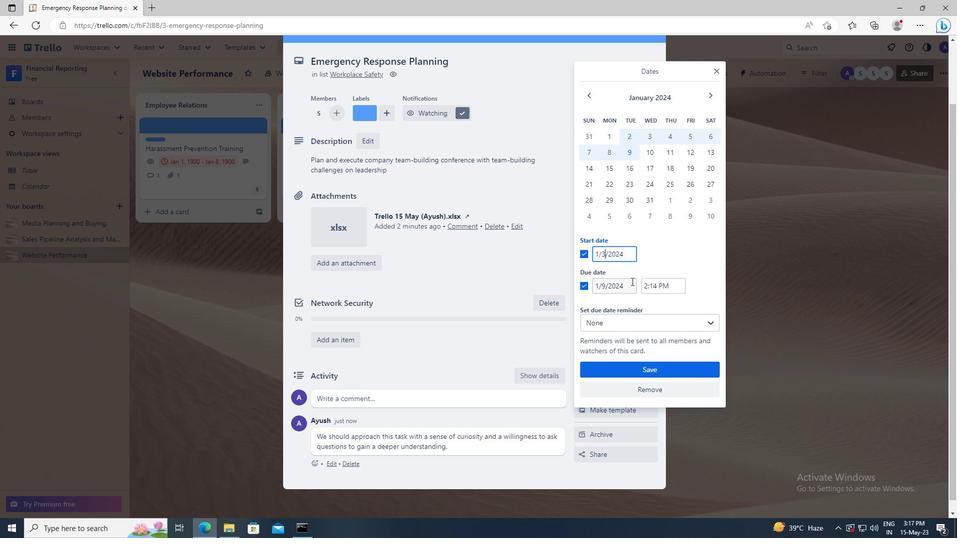 
Action: Mouse pressed left at (630, 286)
Screenshot: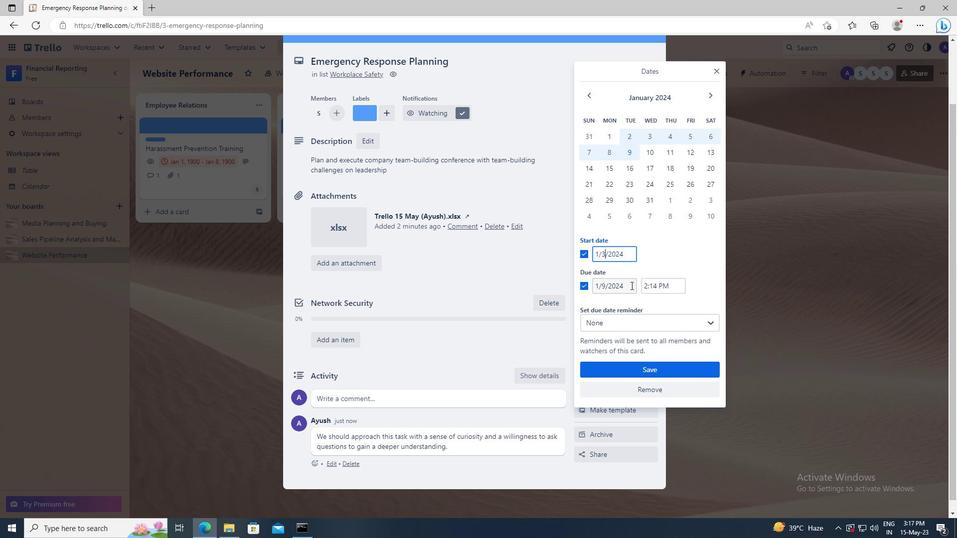 
Action: Key pressed <Key.left><Key.left><Key.left><Key.left><Key.left><Key.backspace>10
Screenshot: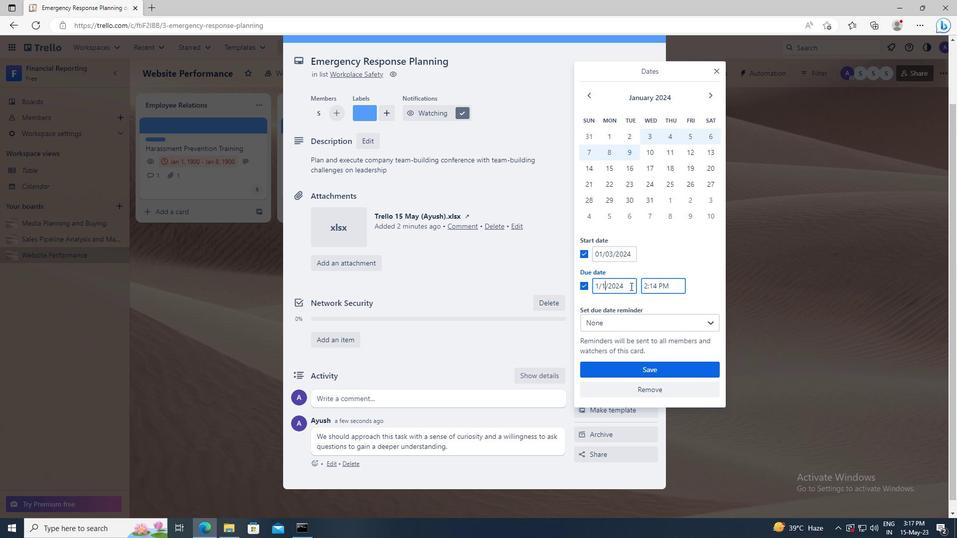 
Action: Mouse moved to (636, 364)
Screenshot: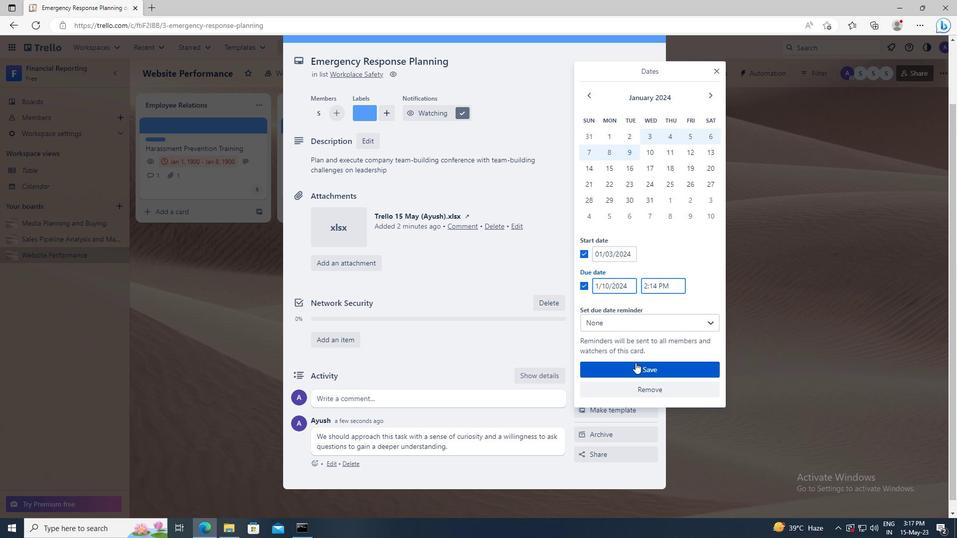 
Action: Mouse pressed left at (636, 364)
Screenshot: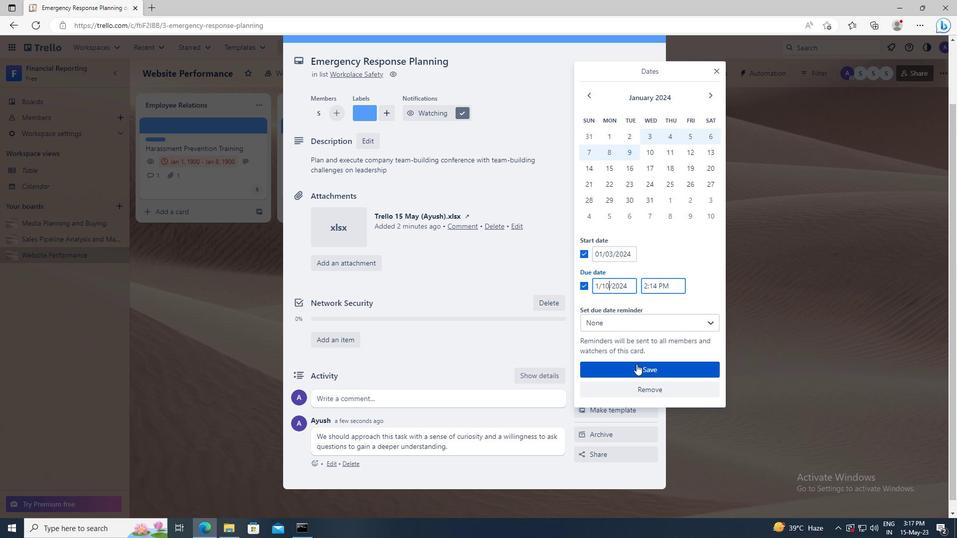 
